 Task: Search one way flight ticket for 4 adults, 1 infant in seat and 1 infant on lap in premium economy from Prescott: Prescott Municipal Airport (ernest A. Love Field) to Jacksonville: Albert J. Ellis Airport on 5-3-2023. Choice of flights is JetBlue. Number of bags: 1 checked bag. Price is upto 93000. Outbound departure time preference is 21:30.
Action: Mouse moved to (313, 269)
Screenshot: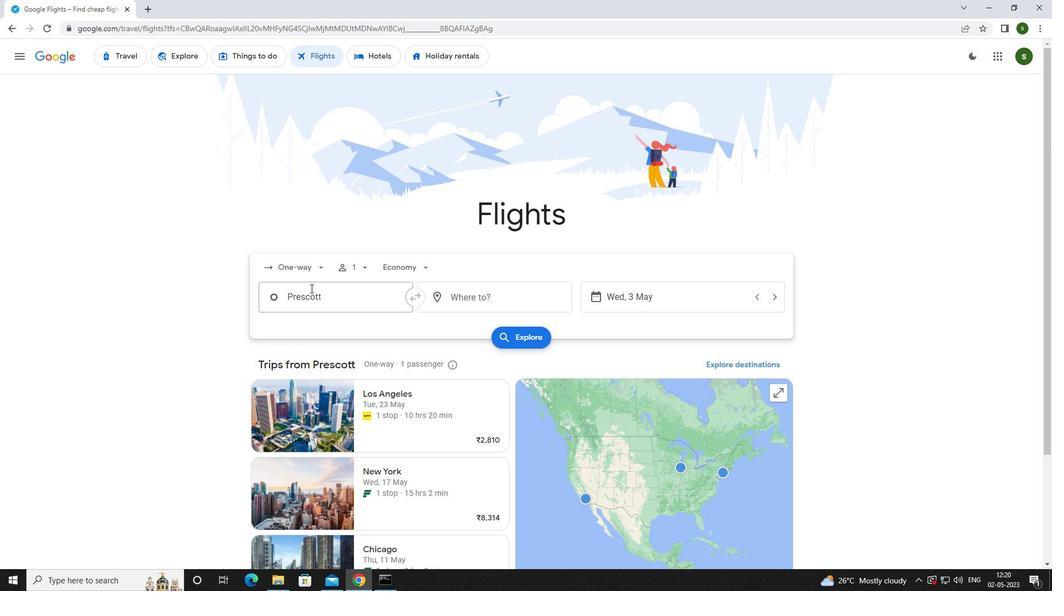 
Action: Mouse pressed left at (313, 269)
Screenshot: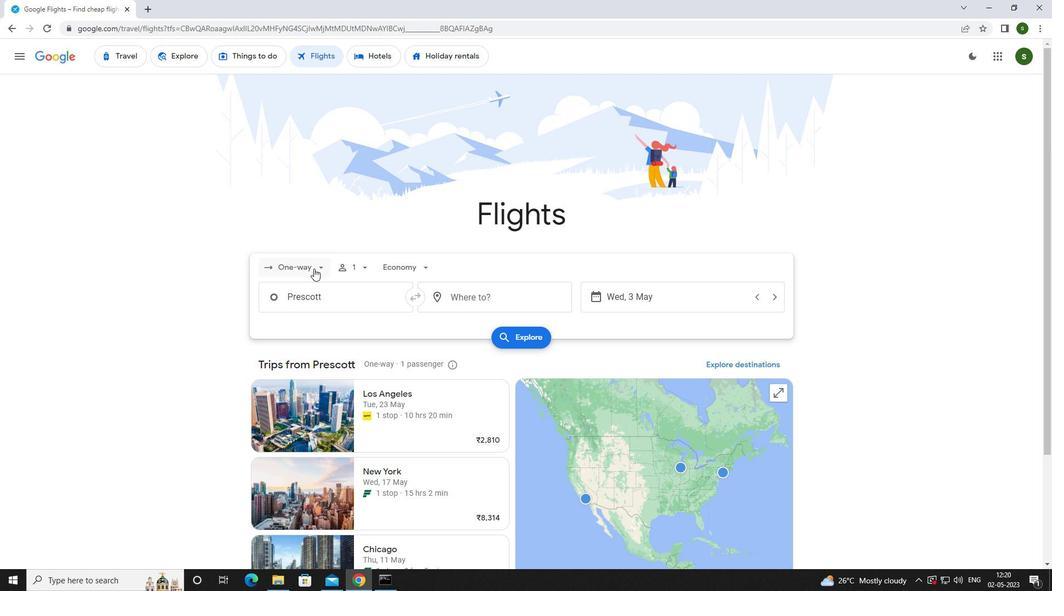 
Action: Mouse moved to (315, 312)
Screenshot: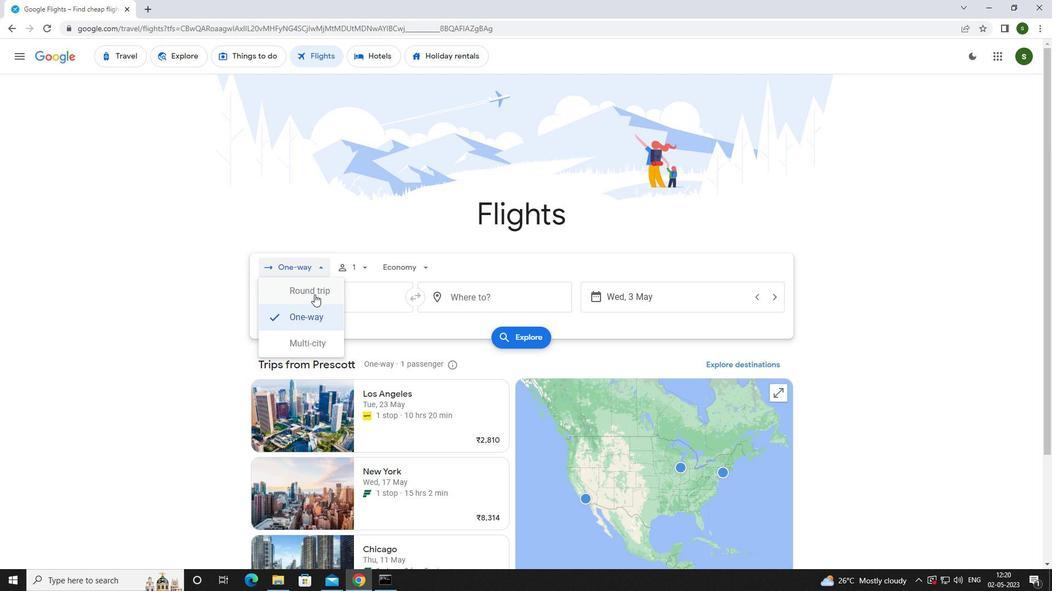 
Action: Mouse pressed left at (315, 312)
Screenshot: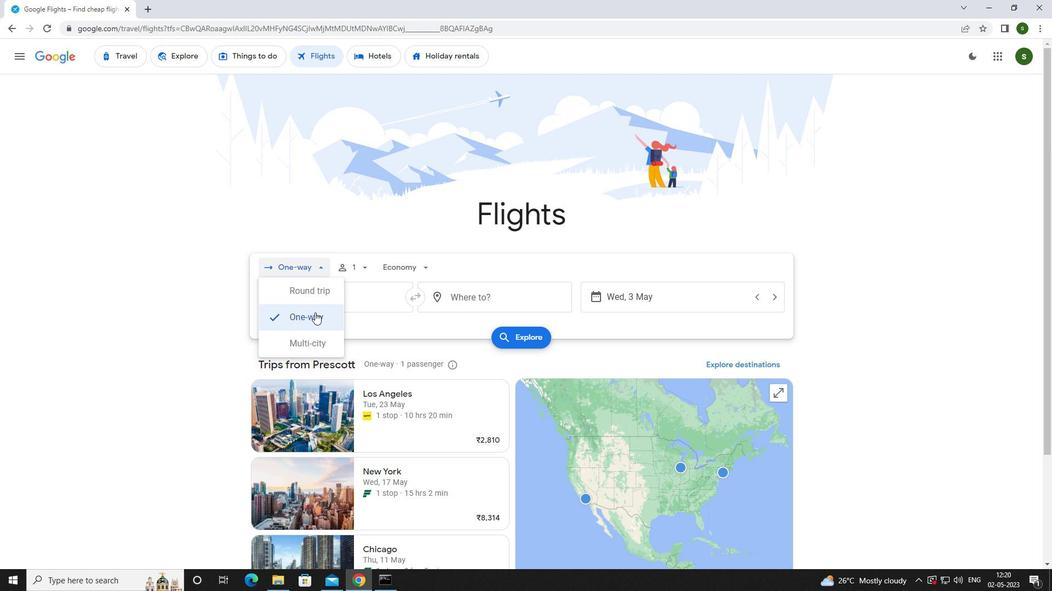 
Action: Mouse moved to (355, 266)
Screenshot: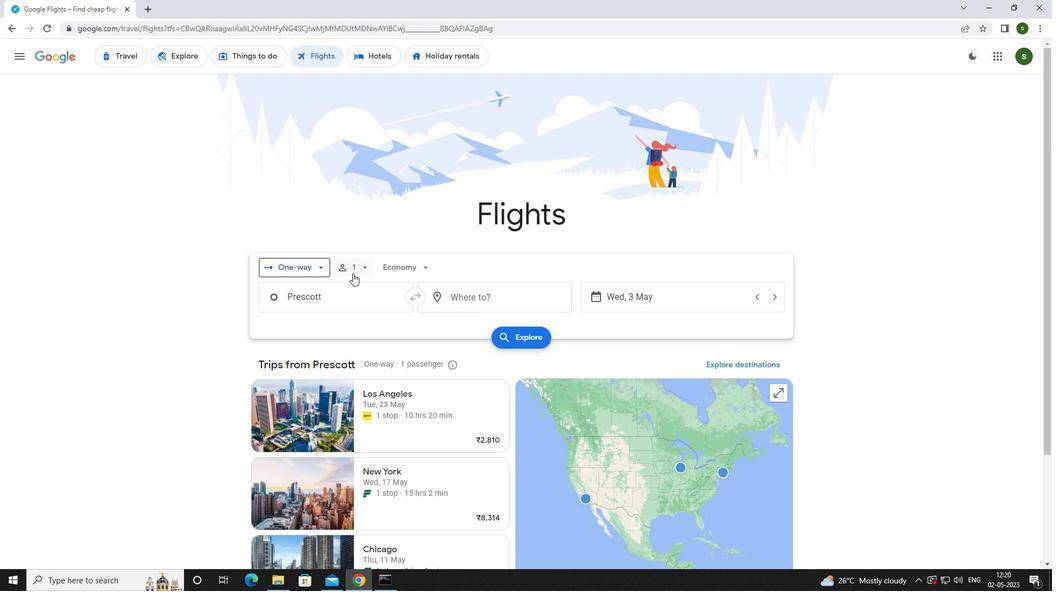
Action: Mouse pressed left at (355, 266)
Screenshot: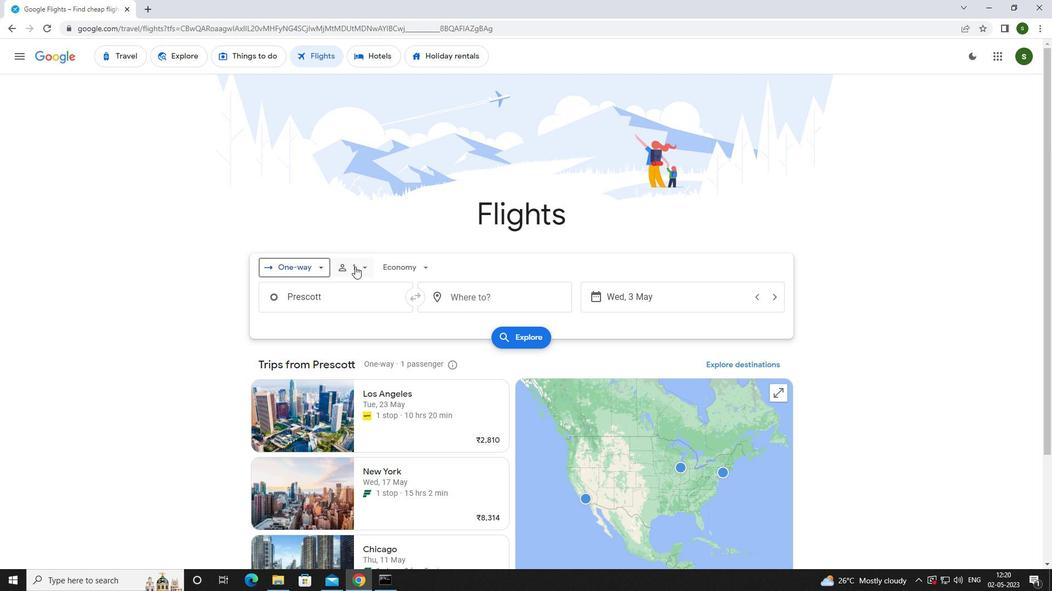 
Action: Mouse moved to (447, 292)
Screenshot: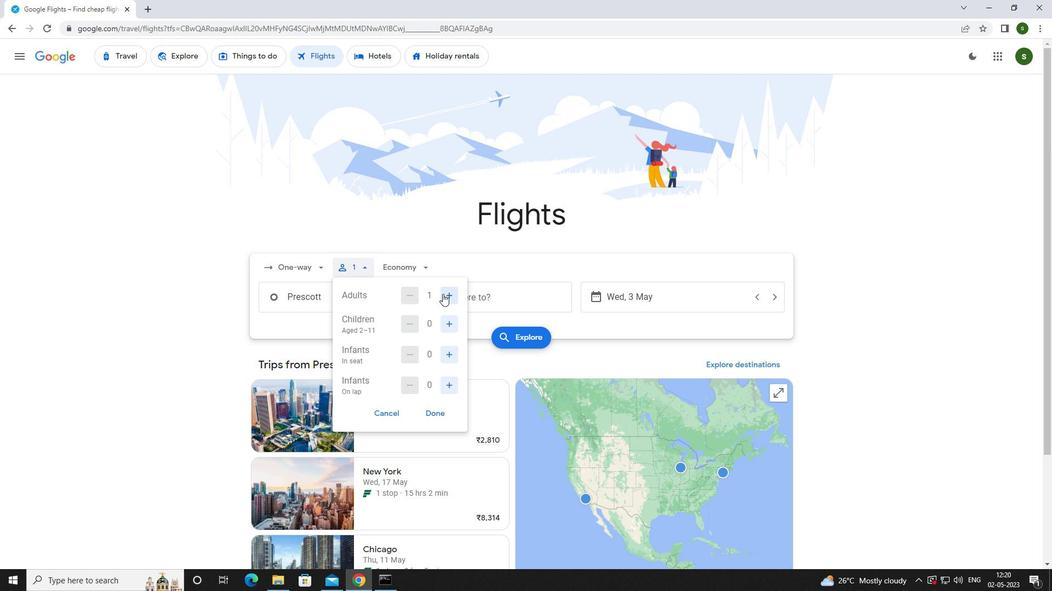
Action: Mouse pressed left at (447, 292)
Screenshot: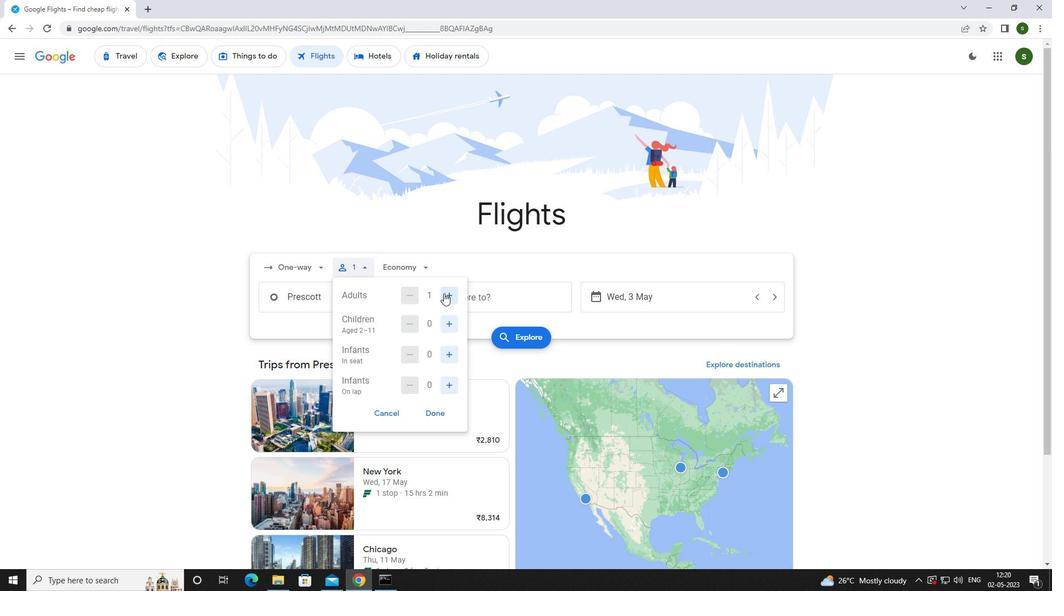 
Action: Mouse pressed left at (447, 292)
Screenshot: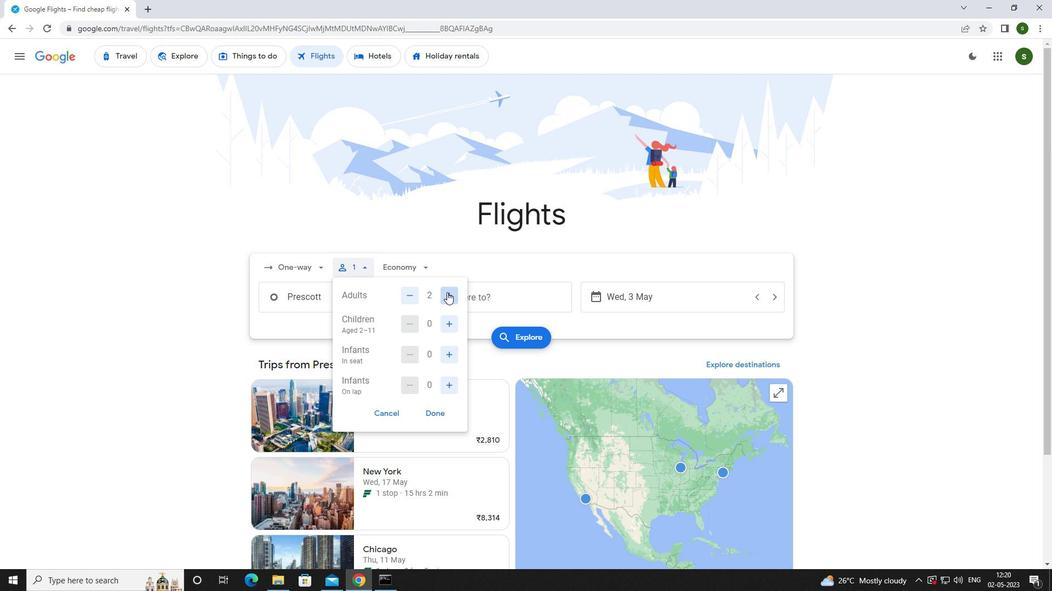 
Action: Mouse pressed left at (447, 292)
Screenshot: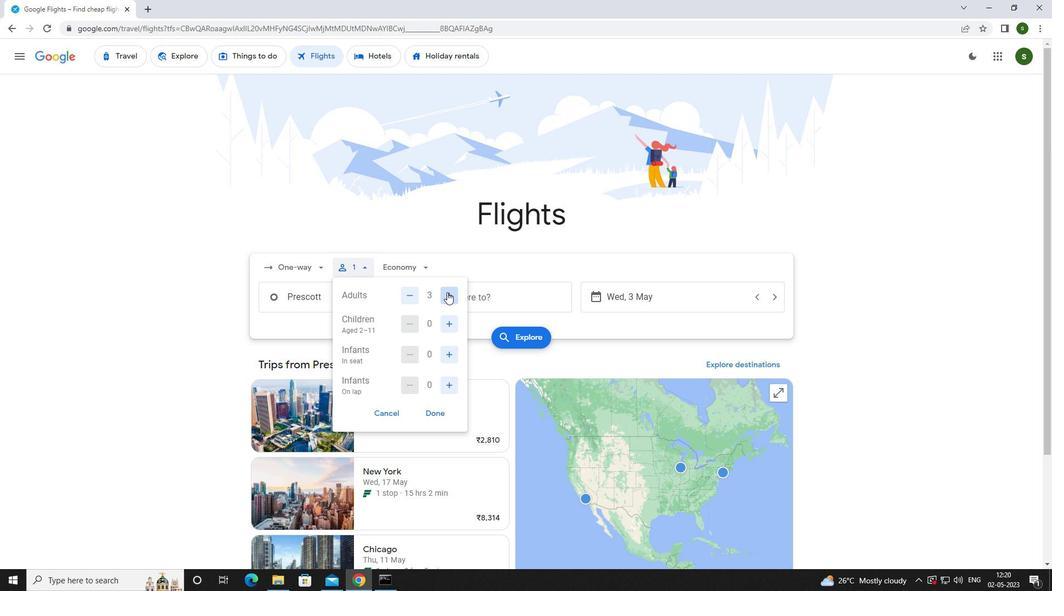 
Action: Mouse moved to (449, 359)
Screenshot: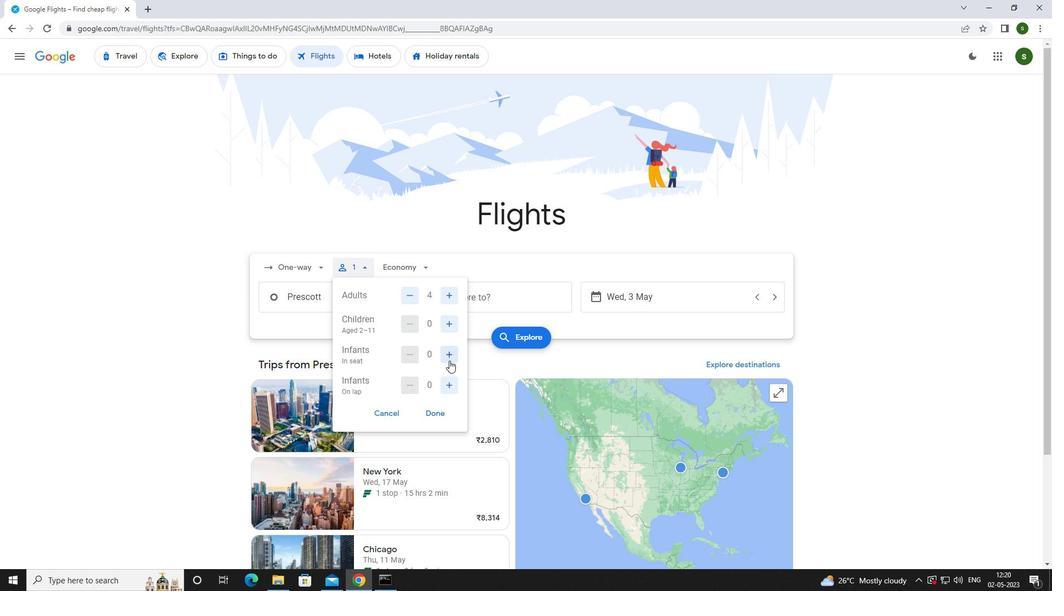 
Action: Mouse pressed left at (449, 359)
Screenshot: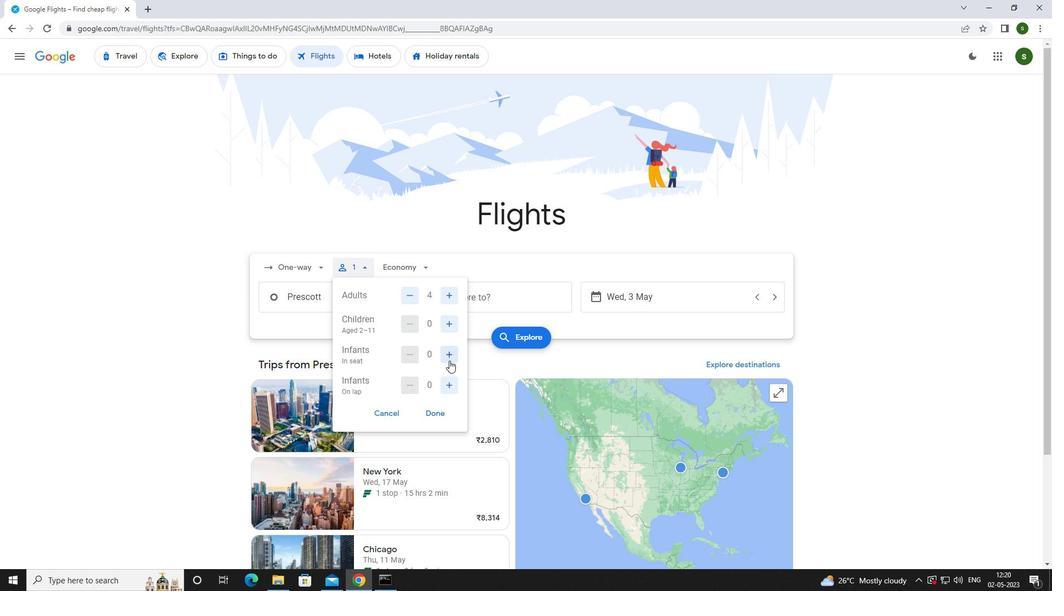 
Action: Mouse moved to (448, 380)
Screenshot: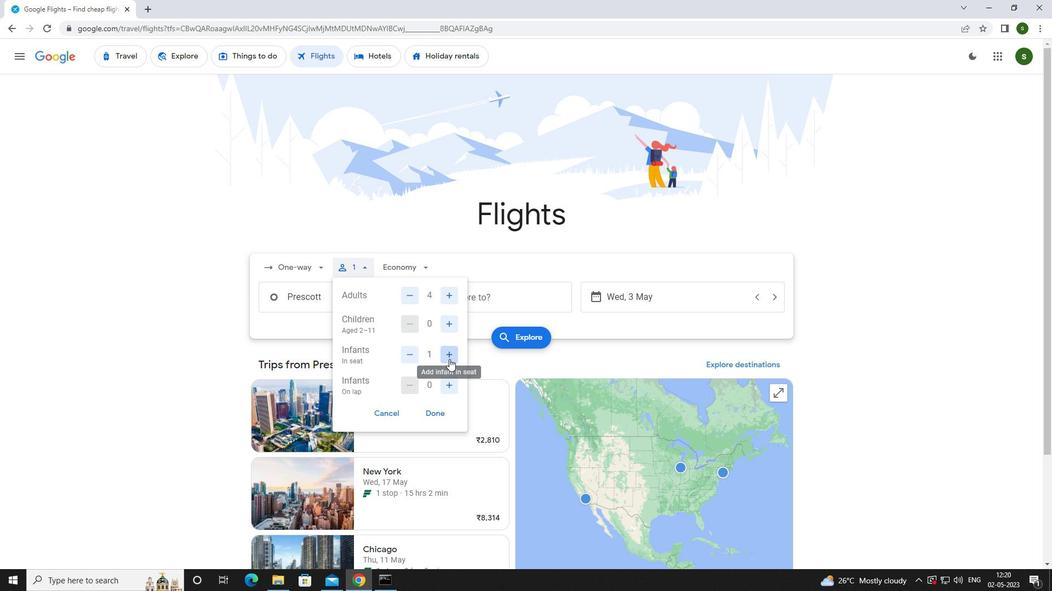 
Action: Mouse pressed left at (448, 380)
Screenshot: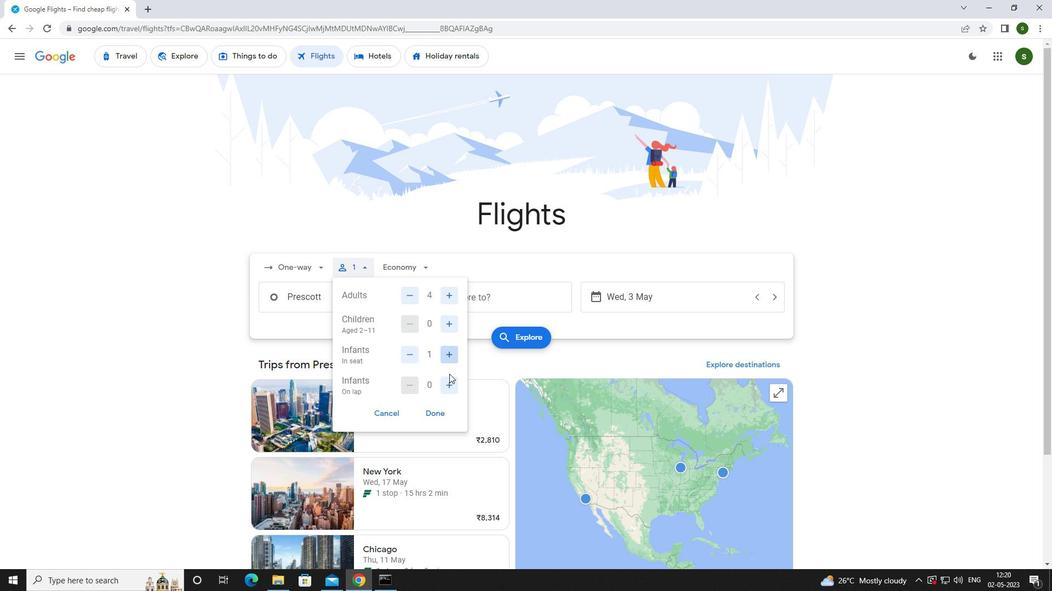 
Action: Mouse moved to (427, 265)
Screenshot: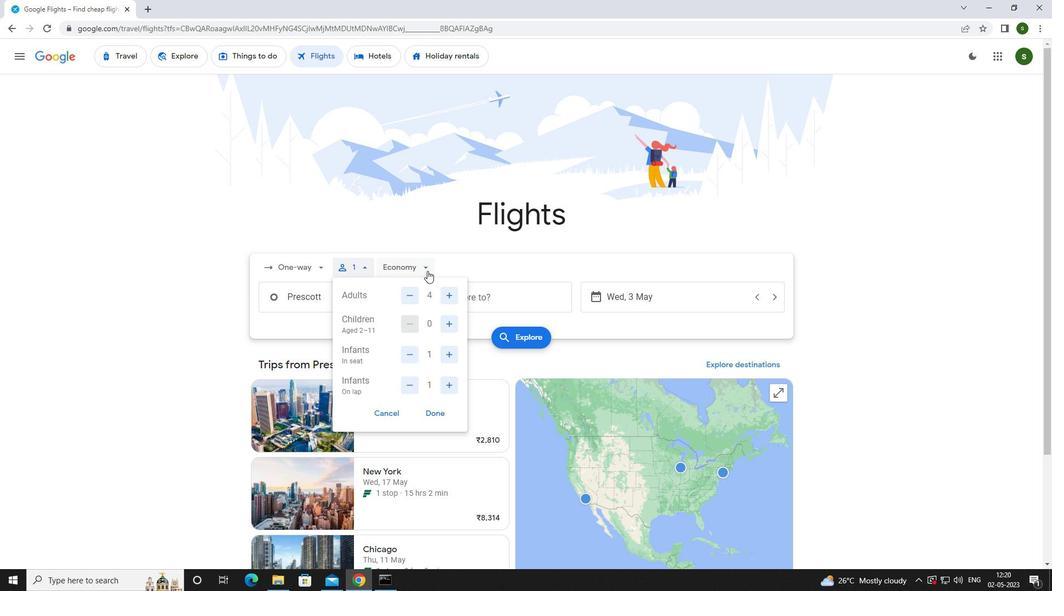 
Action: Mouse pressed left at (427, 265)
Screenshot: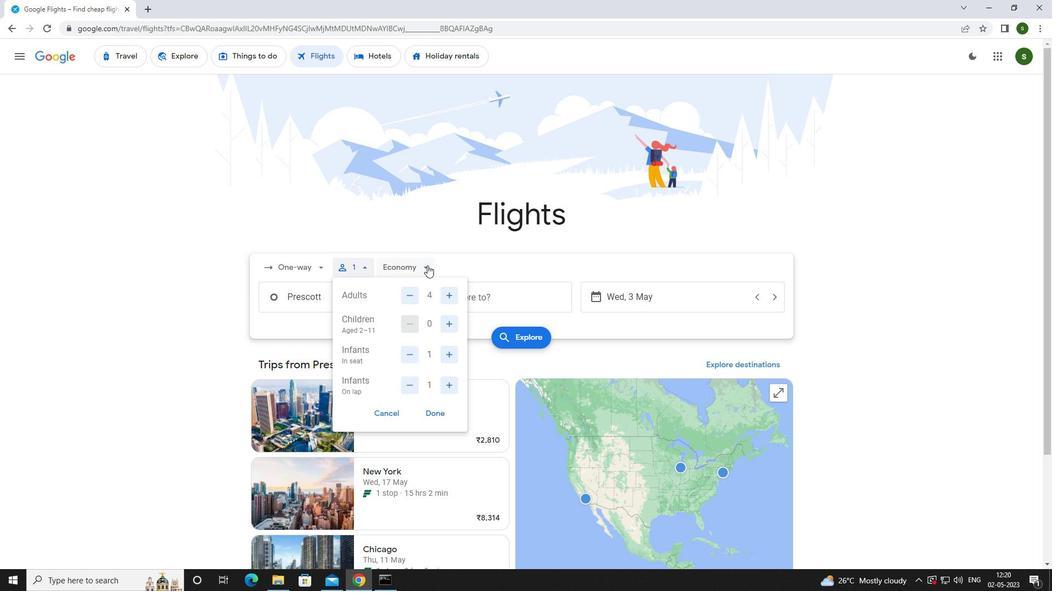 
Action: Mouse moved to (440, 321)
Screenshot: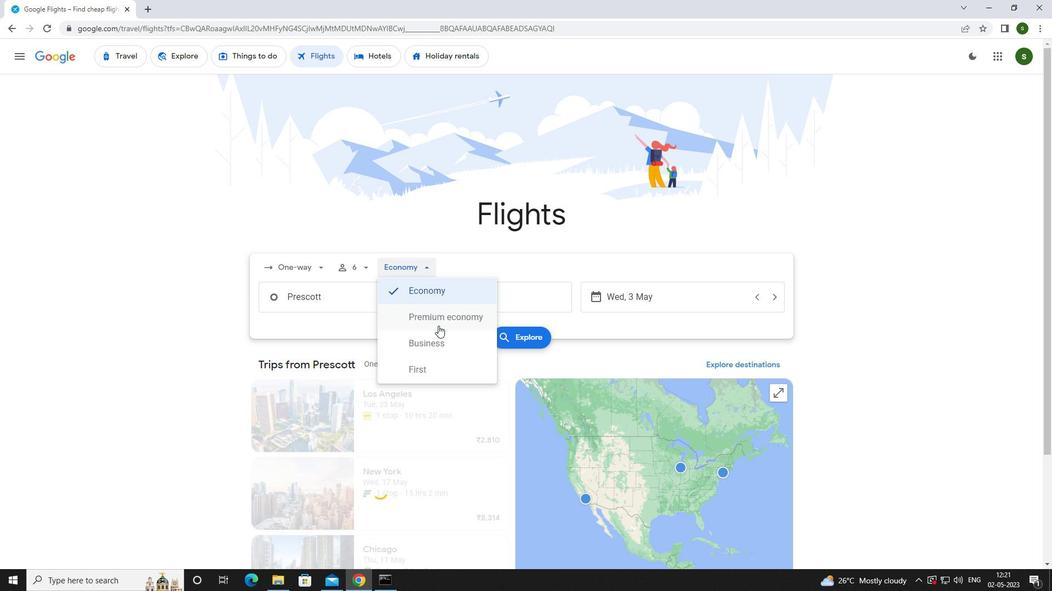 
Action: Mouse pressed left at (440, 321)
Screenshot: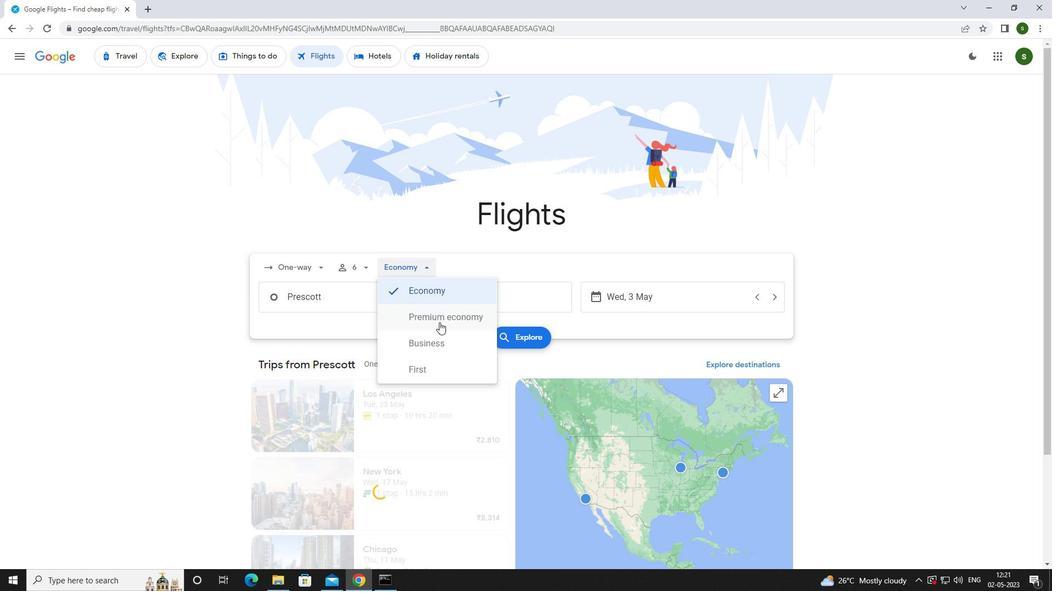 
Action: Mouse moved to (367, 300)
Screenshot: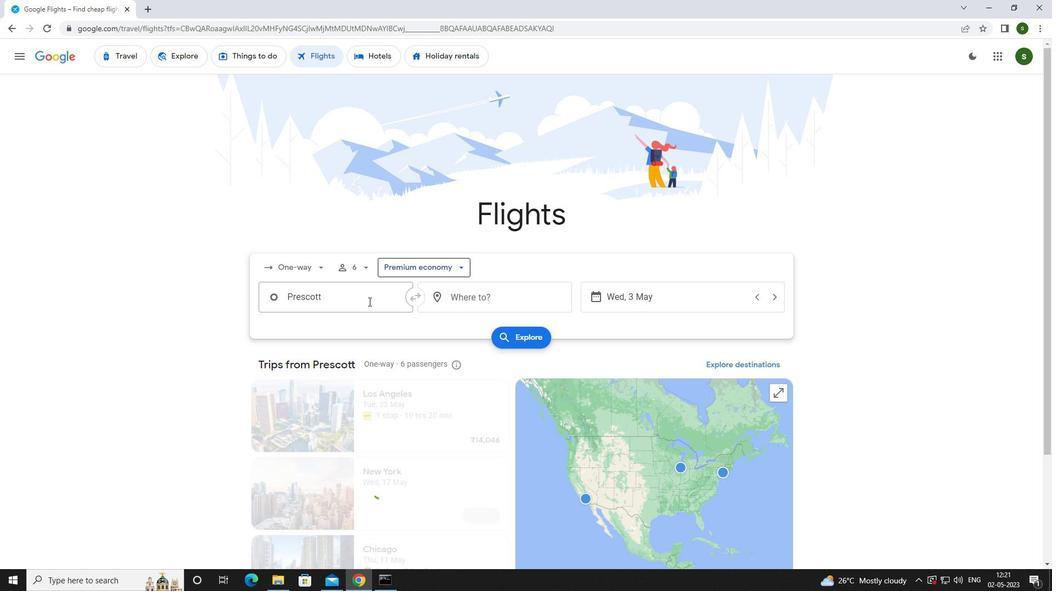 
Action: Mouse pressed left at (367, 300)
Screenshot: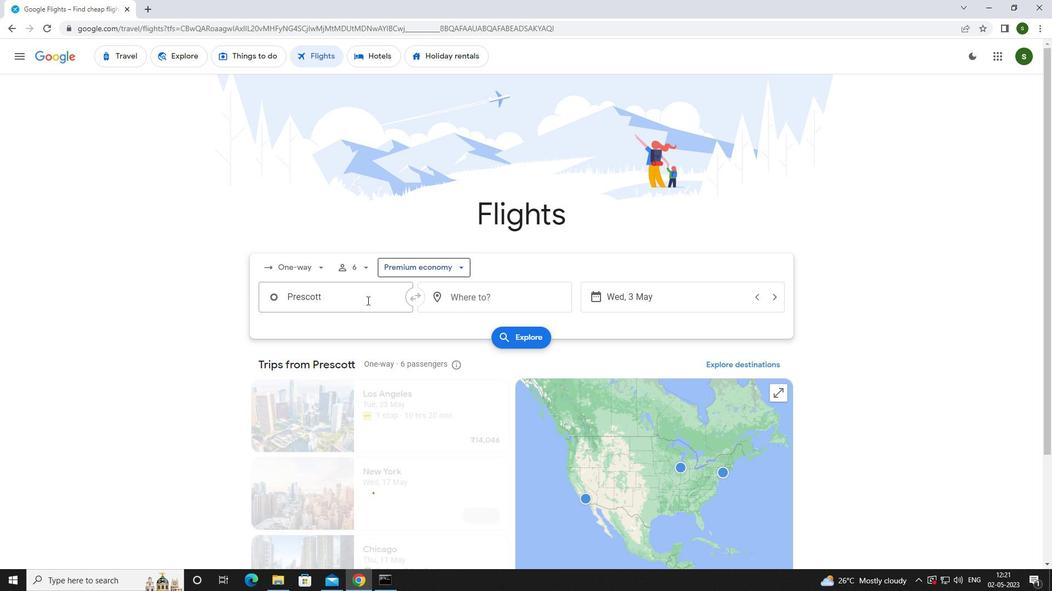 
Action: Key pressed <Key.caps_lock>p<Key.caps_lock>rescott<Key.enter>
Screenshot: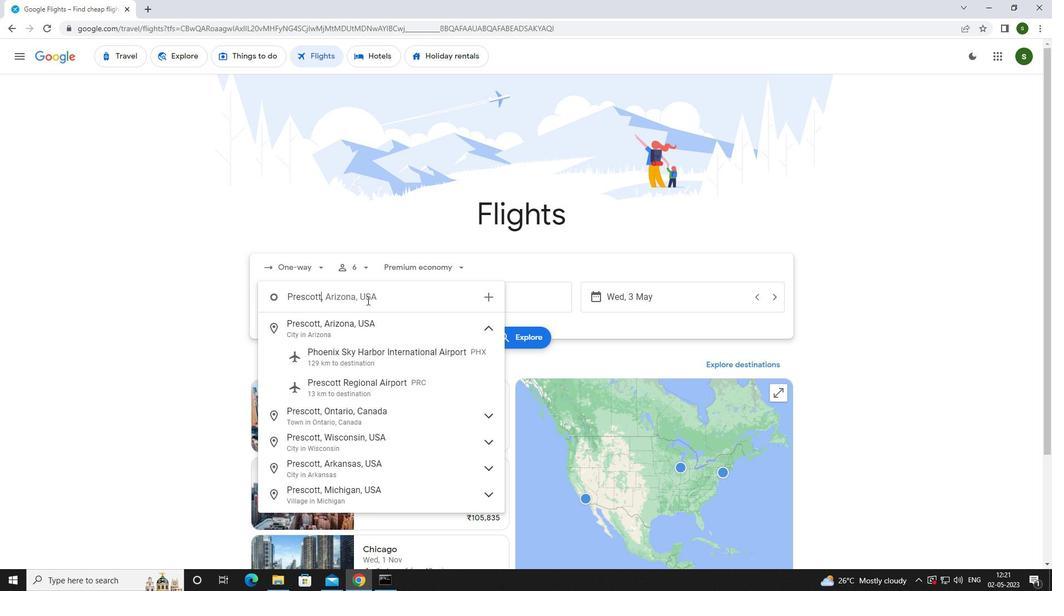 
Action: Mouse moved to (477, 301)
Screenshot: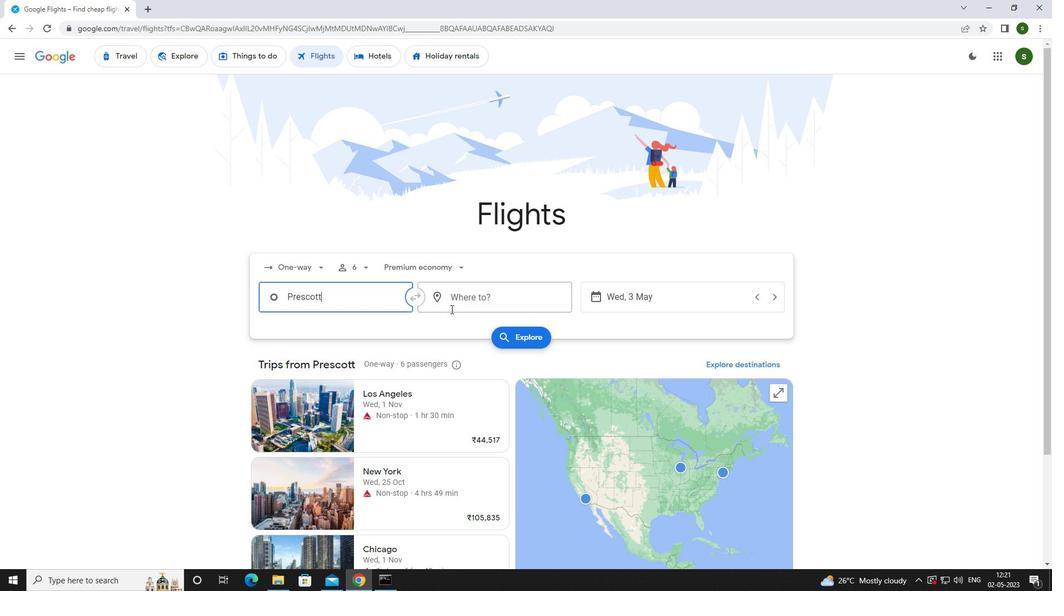 
Action: Mouse pressed left at (477, 301)
Screenshot: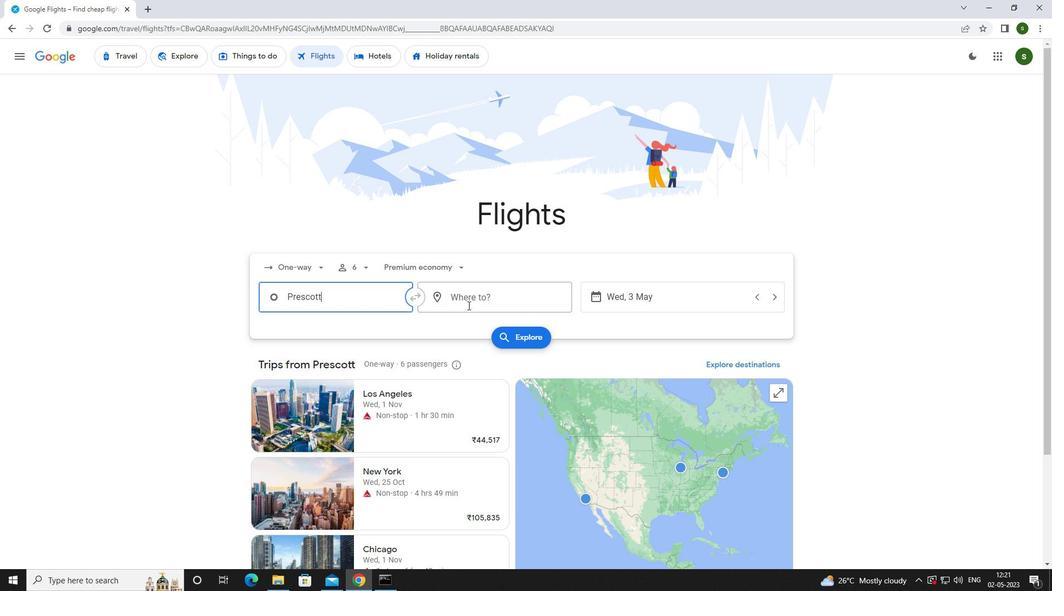 
Action: Mouse moved to (472, 302)
Screenshot: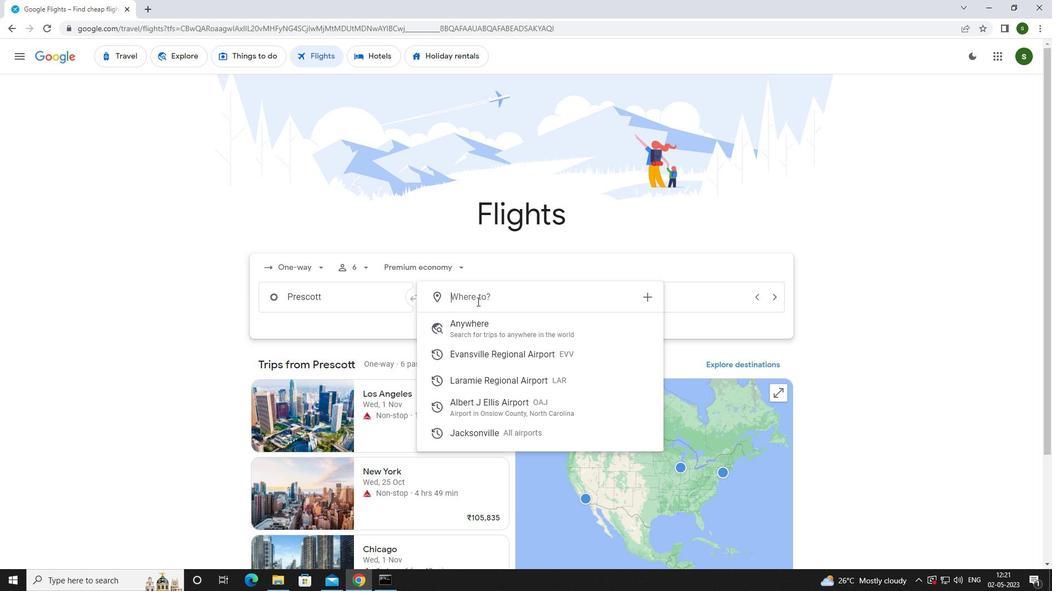 
Action: Key pressed <Key.caps_lock>a<Key.caps_lock>lbert<Key.space>
Screenshot: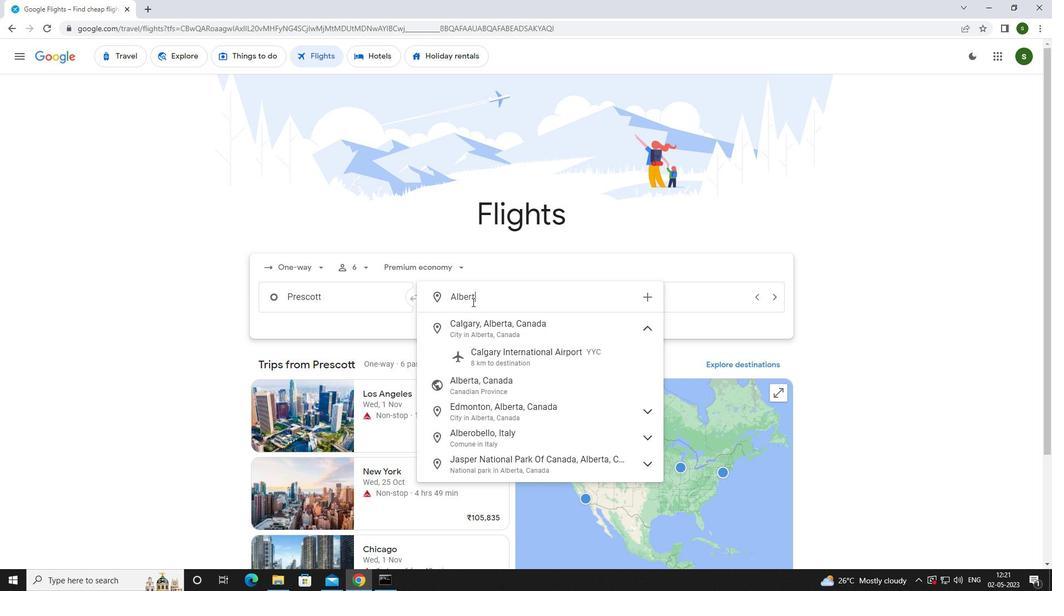 
Action: Mouse moved to (493, 319)
Screenshot: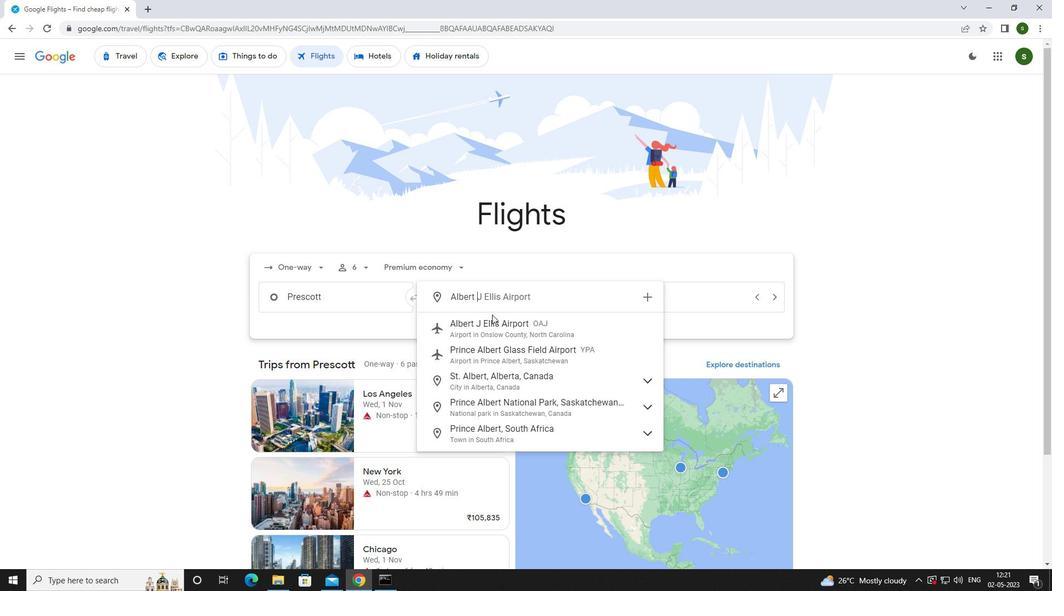 
Action: Mouse pressed left at (493, 319)
Screenshot: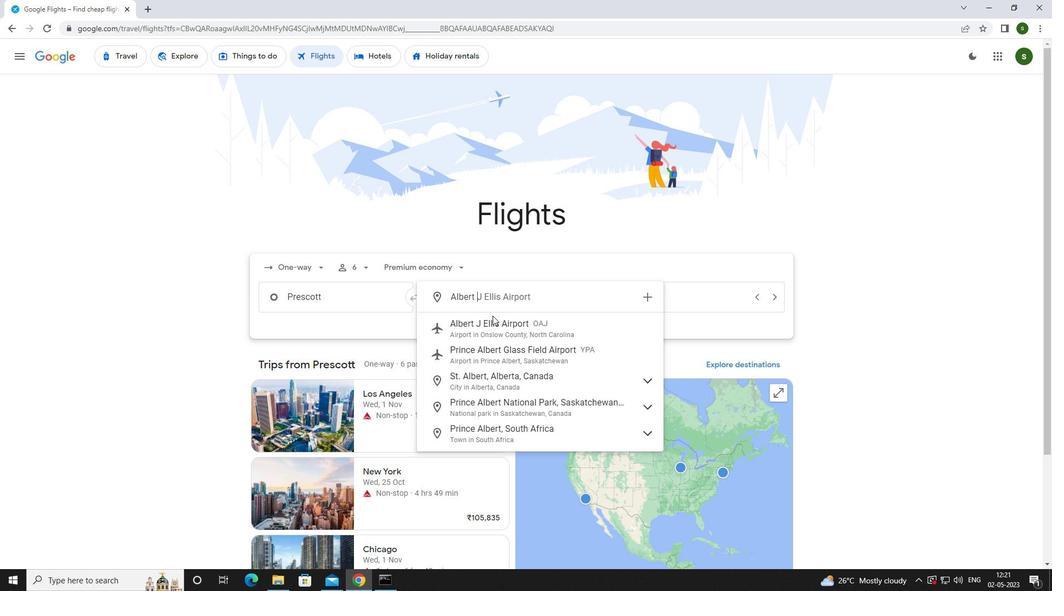 
Action: Mouse moved to (661, 293)
Screenshot: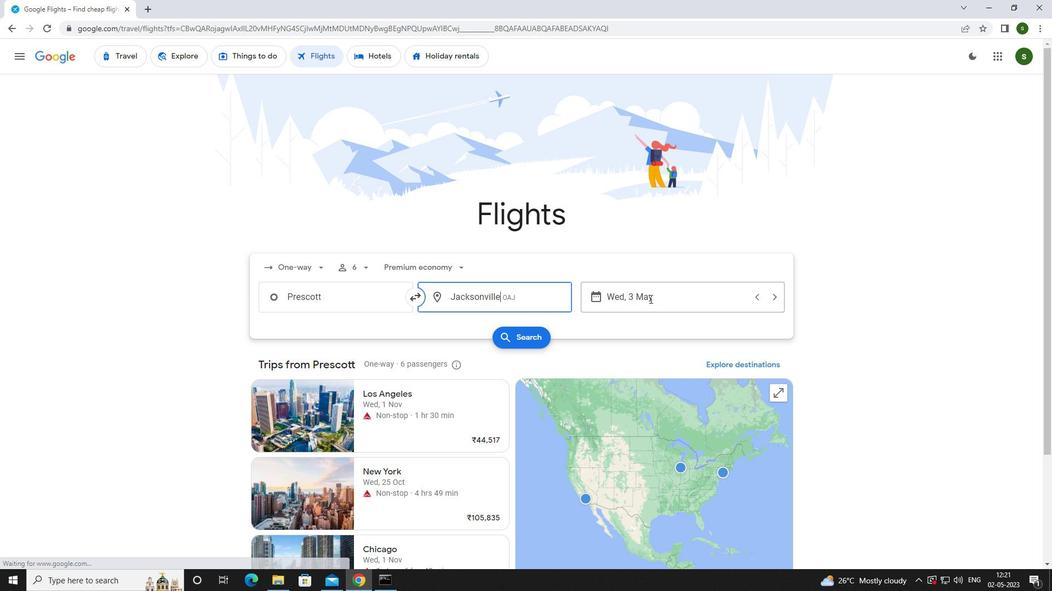 
Action: Mouse pressed left at (661, 293)
Screenshot: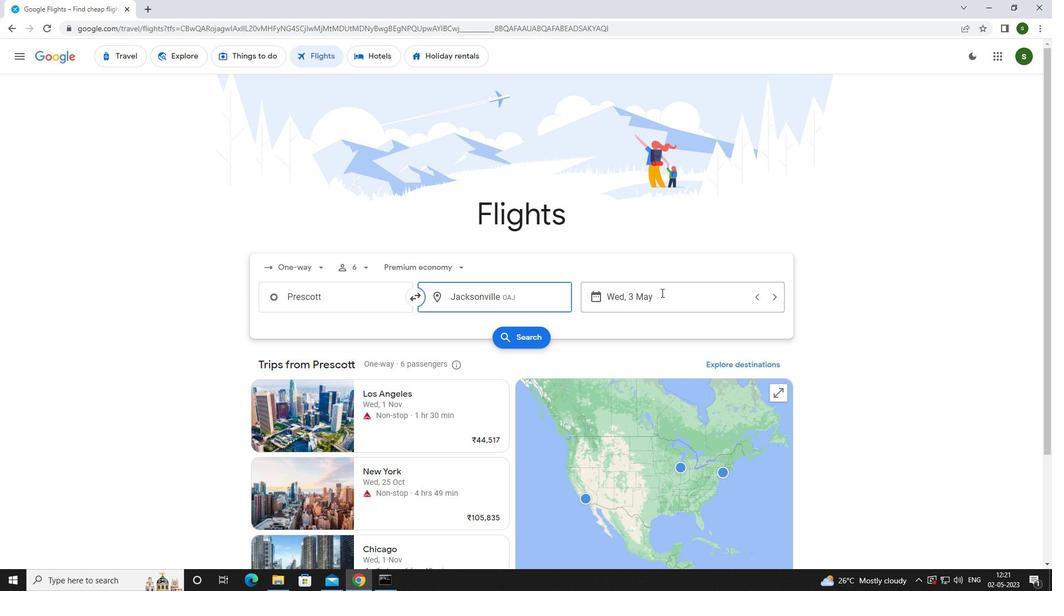 
Action: Mouse moved to (476, 362)
Screenshot: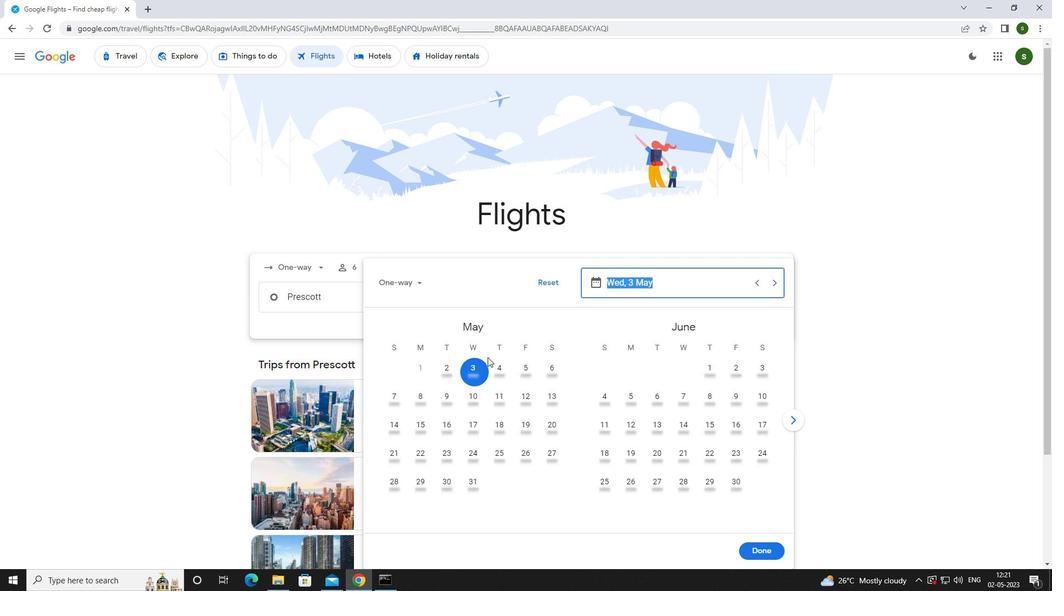 
Action: Mouse pressed left at (476, 362)
Screenshot: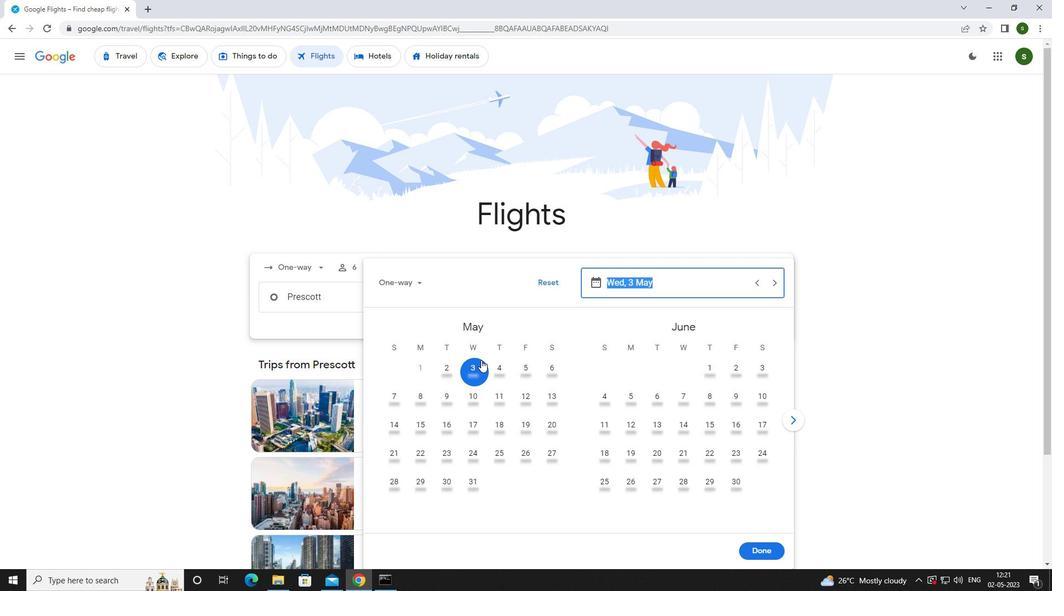 
Action: Mouse moved to (760, 555)
Screenshot: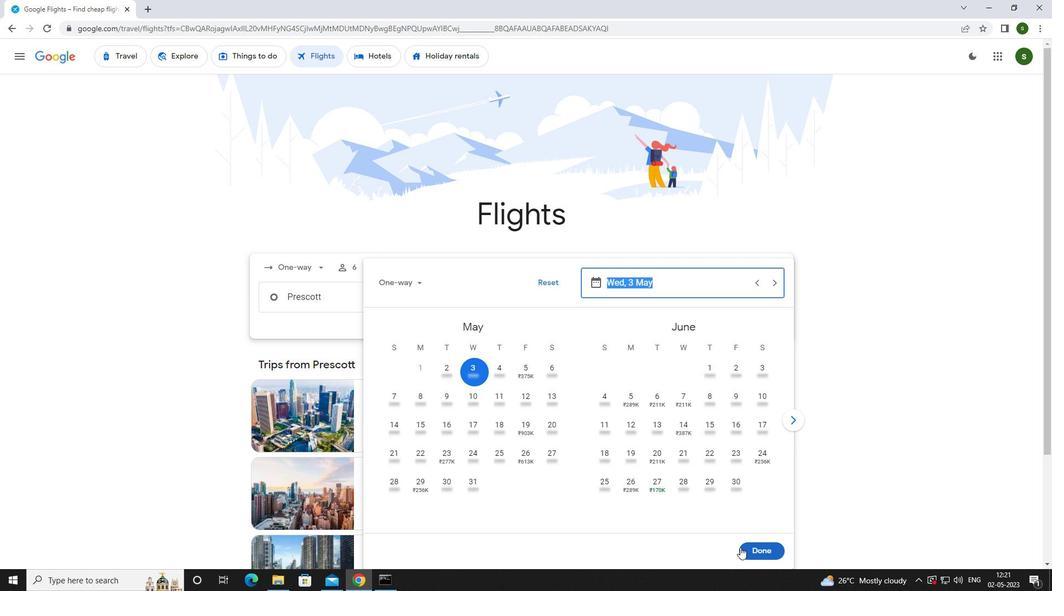 
Action: Mouse pressed left at (760, 555)
Screenshot: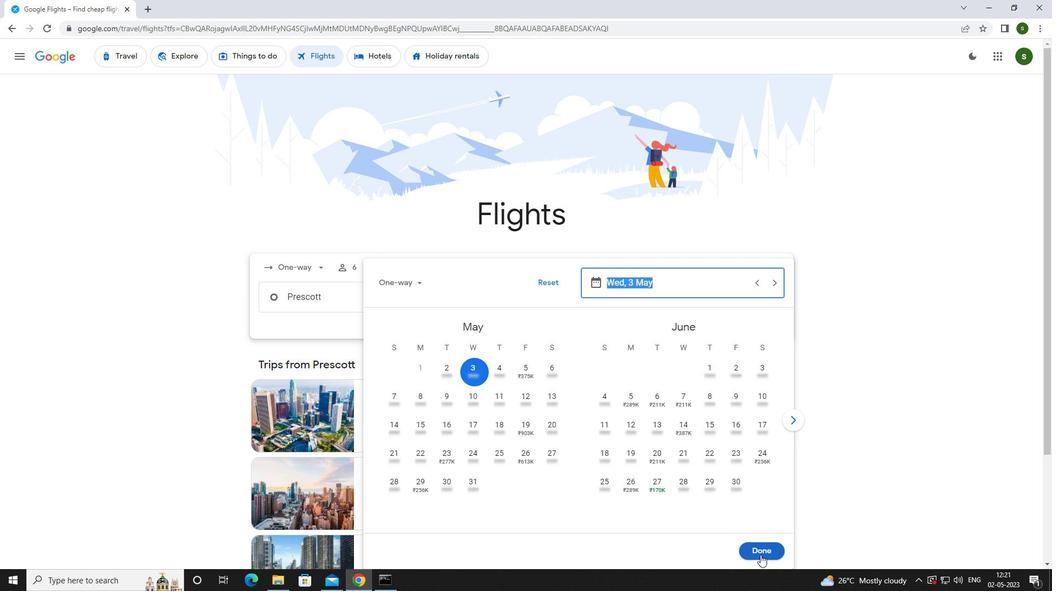
Action: Mouse moved to (520, 333)
Screenshot: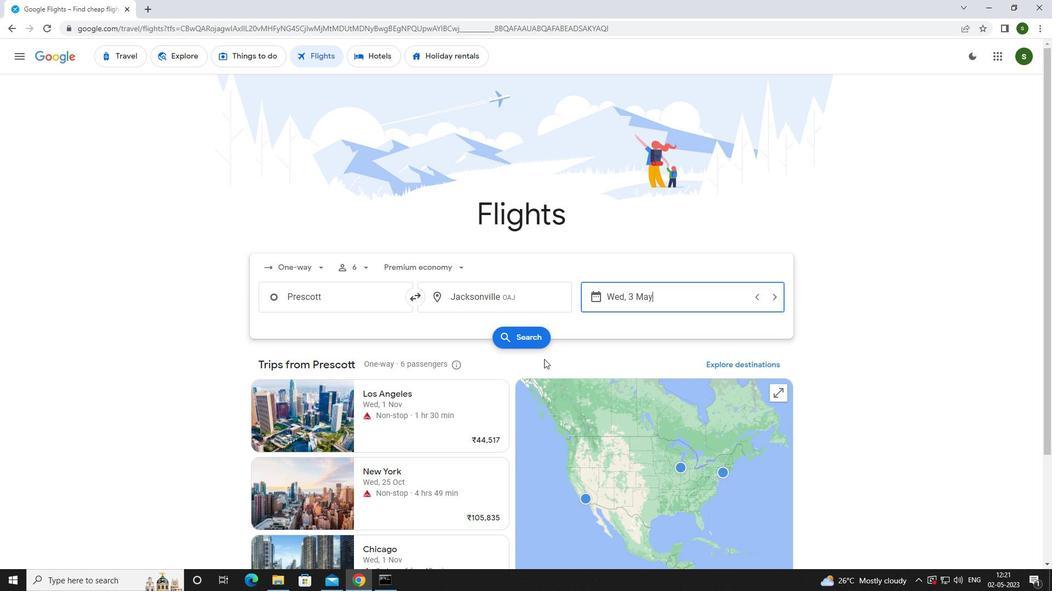 
Action: Mouse pressed left at (520, 333)
Screenshot: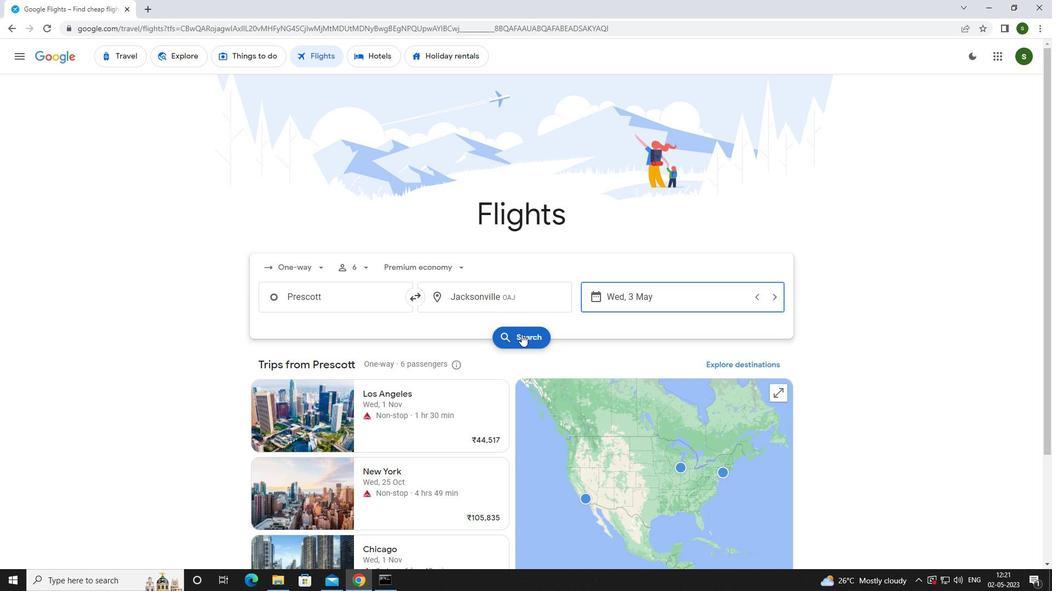 
Action: Mouse moved to (262, 153)
Screenshot: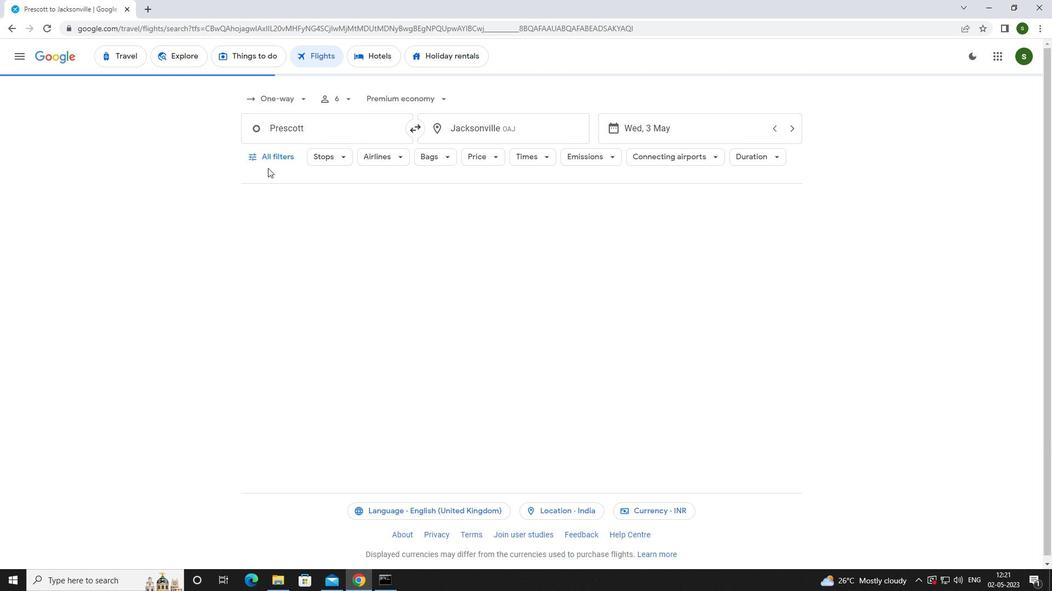 
Action: Mouse pressed left at (262, 153)
Screenshot: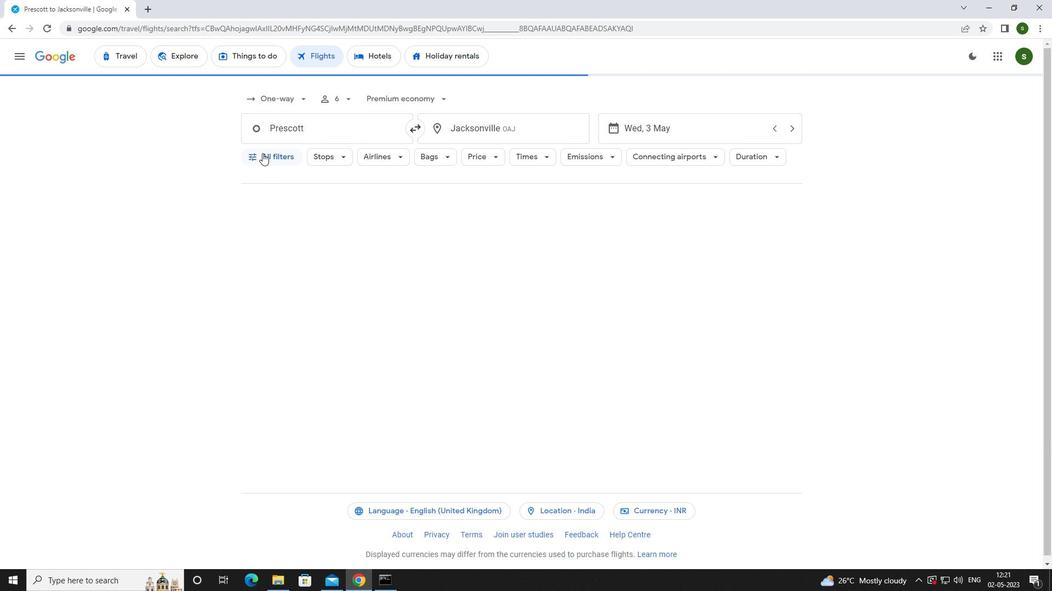 
Action: Mouse moved to (411, 389)
Screenshot: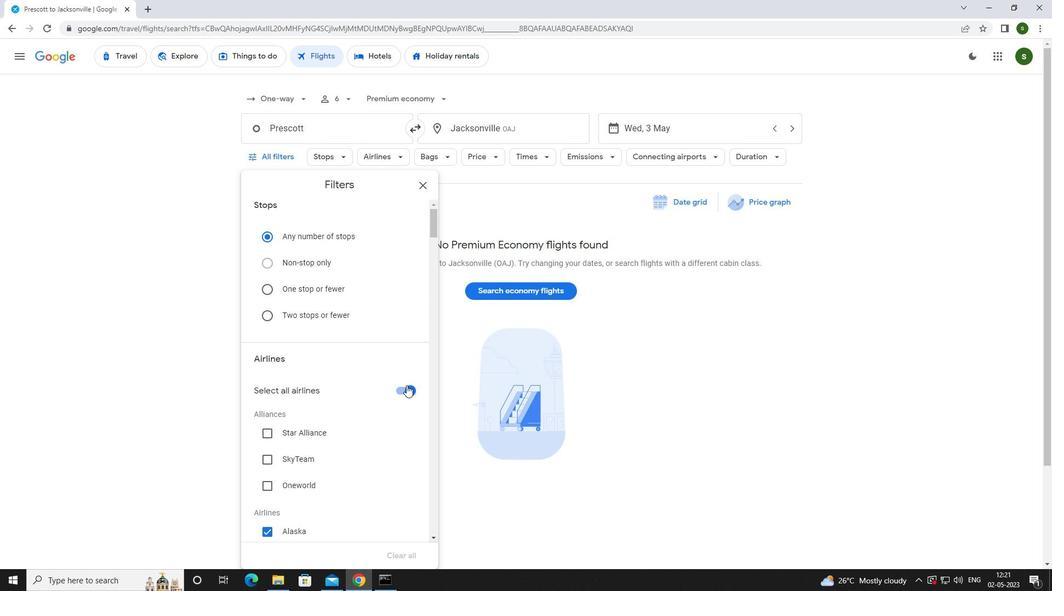 
Action: Mouse pressed left at (411, 389)
Screenshot: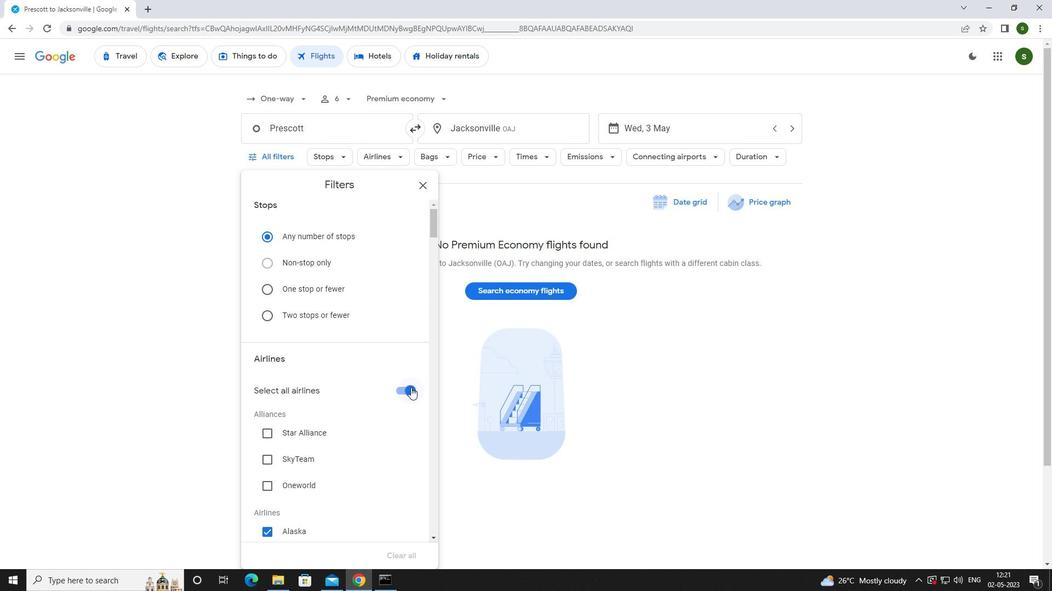 
Action: Mouse moved to (388, 353)
Screenshot: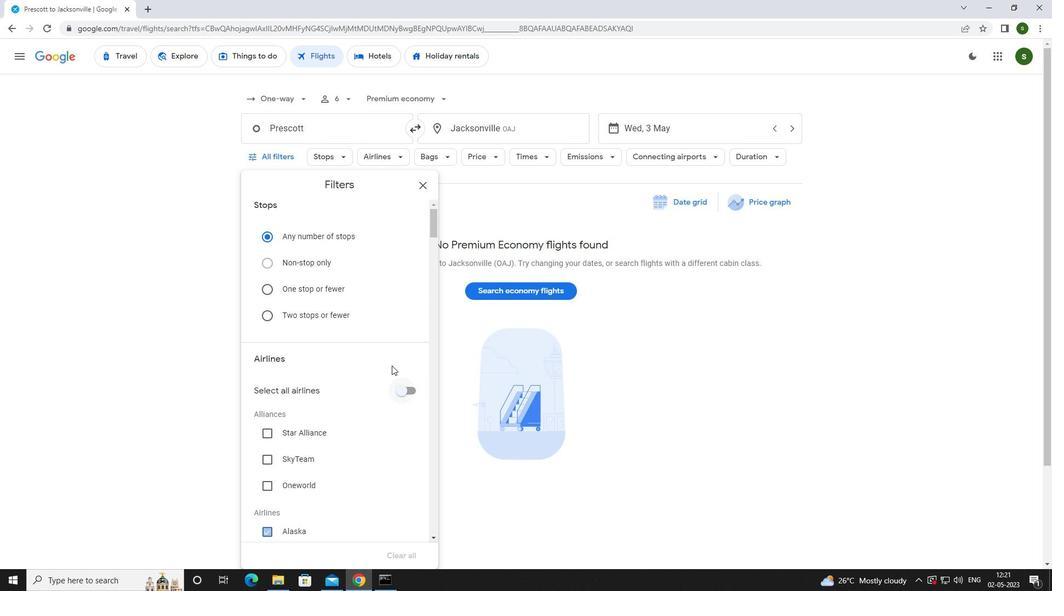 
Action: Mouse scrolled (388, 352) with delta (0, 0)
Screenshot: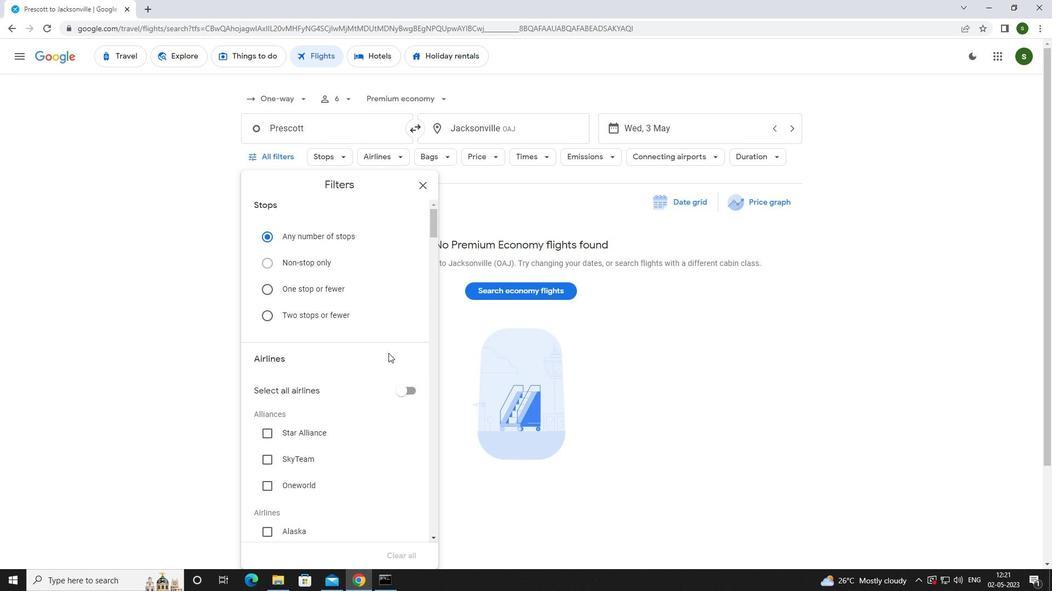 
Action: Mouse scrolled (388, 352) with delta (0, 0)
Screenshot: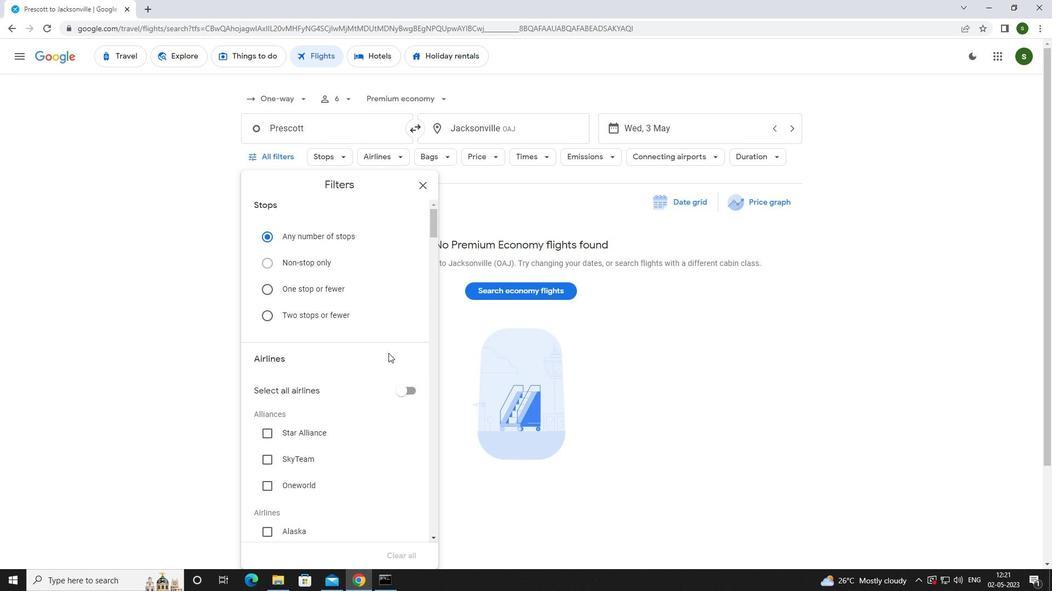 
Action: Mouse scrolled (388, 352) with delta (0, 0)
Screenshot: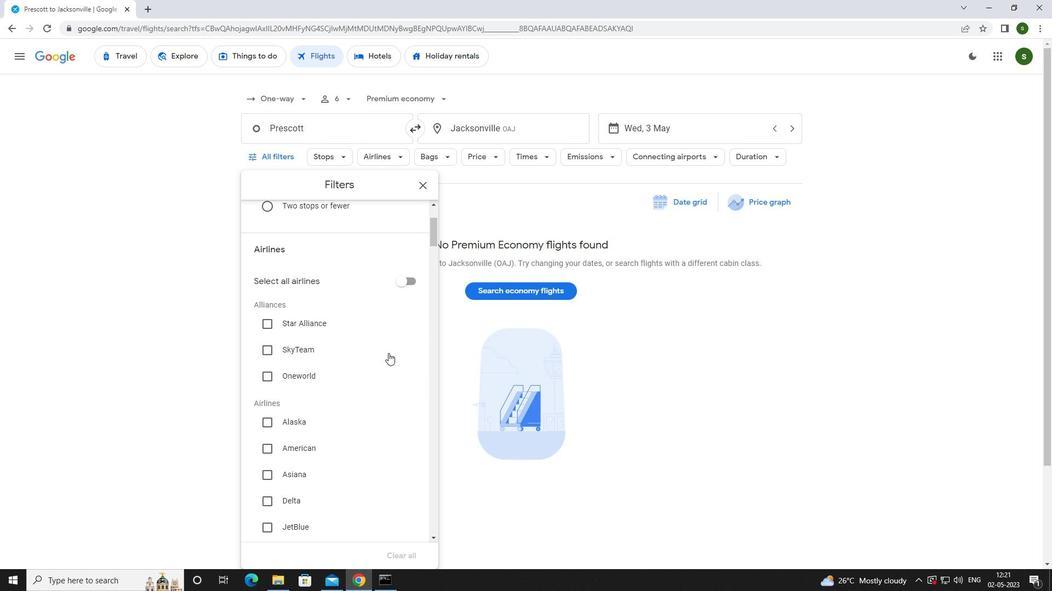
Action: Mouse scrolled (388, 352) with delta (0, 0)
Screenshot: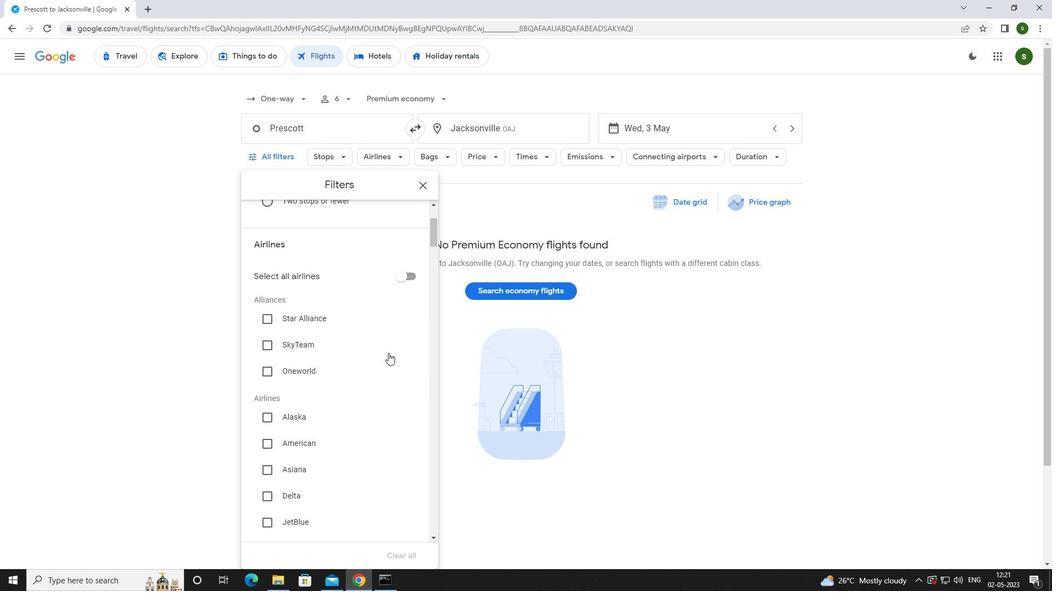 
Action: Mouse scrolled (388, 352) with delta (0, 0)
Screenshot: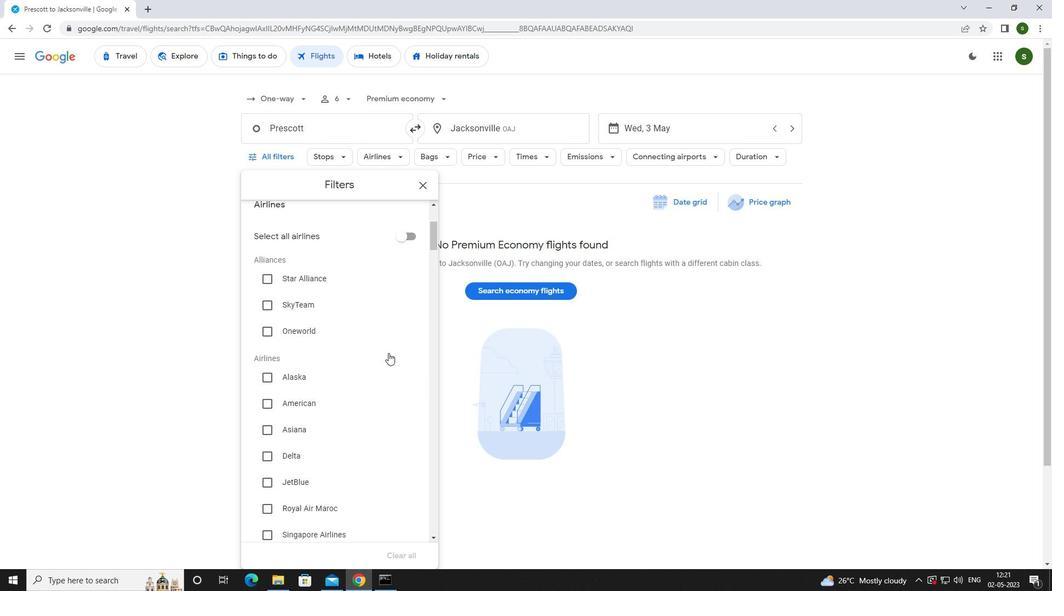 
Action: Mouse moved to (280, 364)
Screenshot: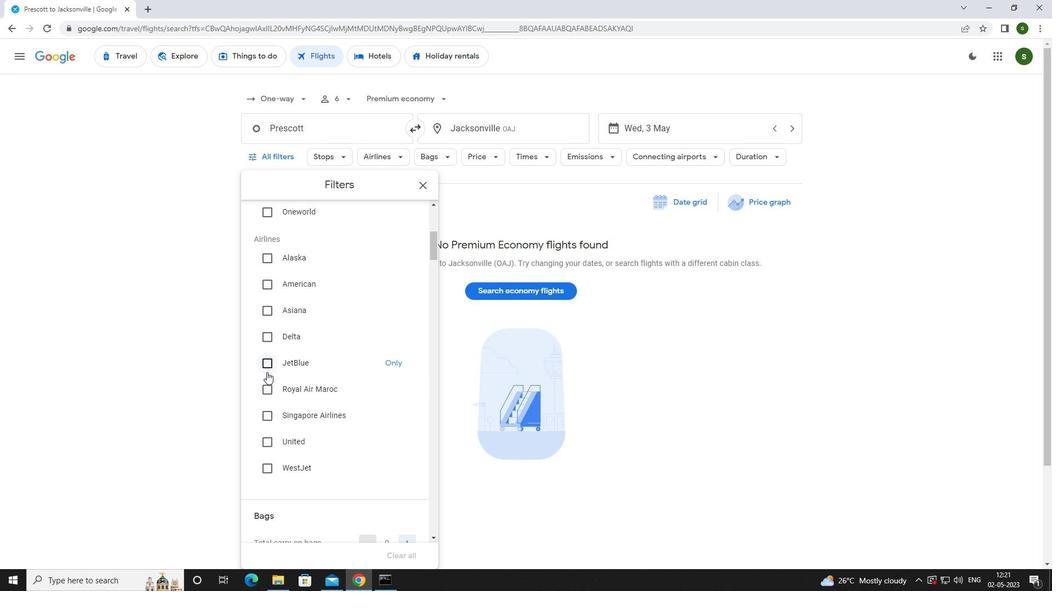 
Action: Mouse pressed left at (280, 364)
Screenshot: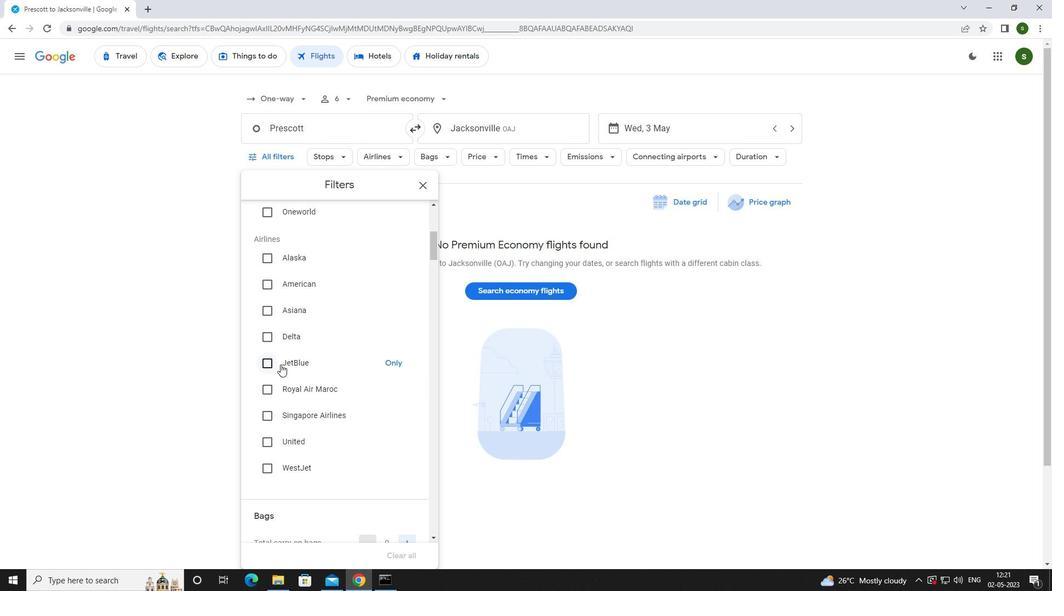 
Action: Mouse moved to (311, 366)
Screenshot: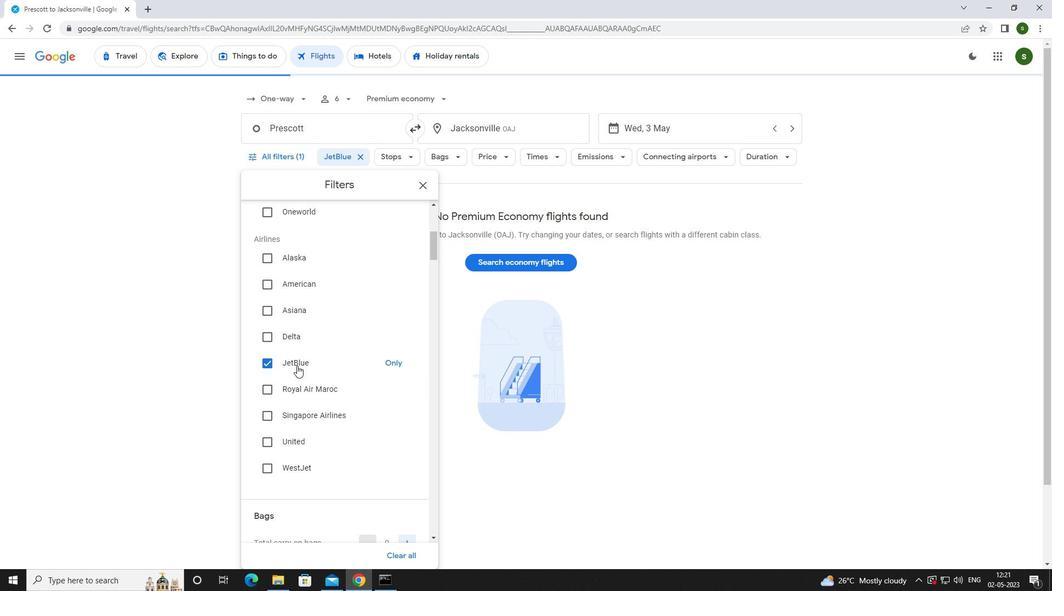 
Action: Mouse scrolled (311, 365) with delta (0, 0)
Screenshot: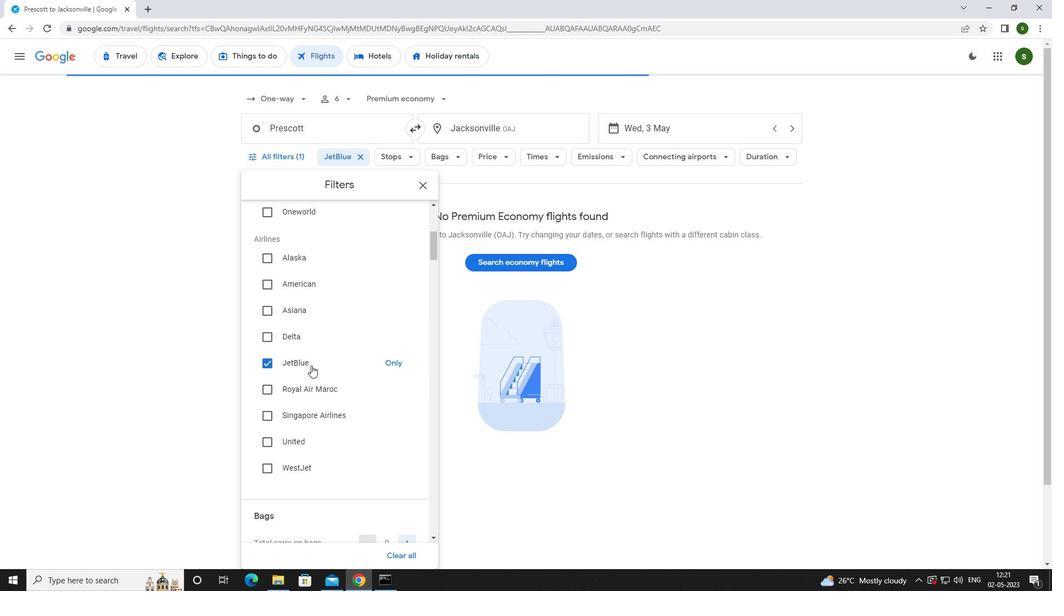 
Action: Mouse scrolled (311, 365) with delta (0, 0)
Screenshot: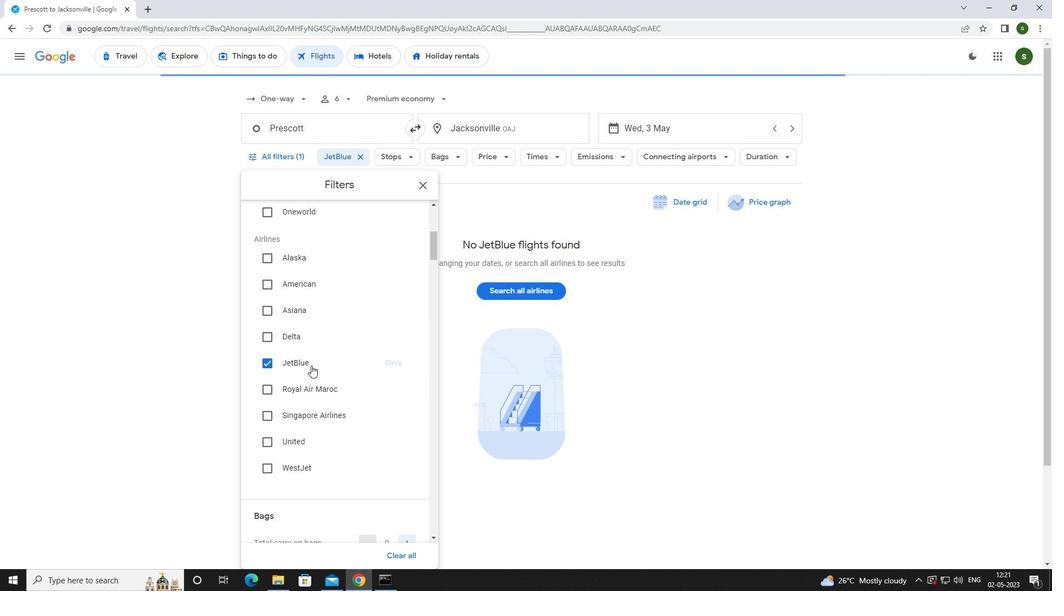 
Action: Mouse scrolled (311, 365) with delta (0, 0)
Screenshot: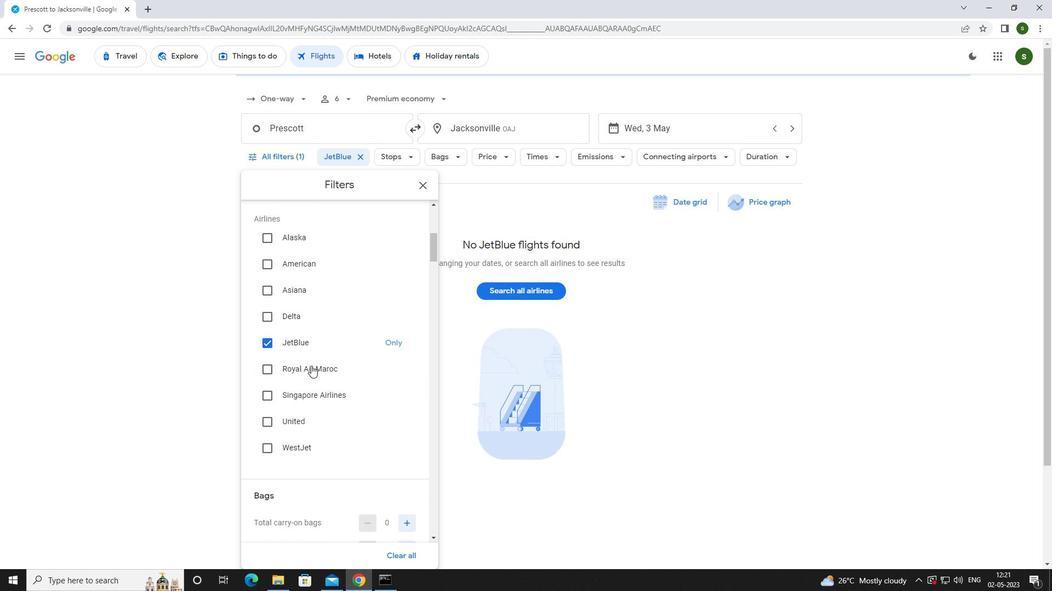 
Action: Mouse scrolled (311, 365) with delta (0, 0)
Screenshot: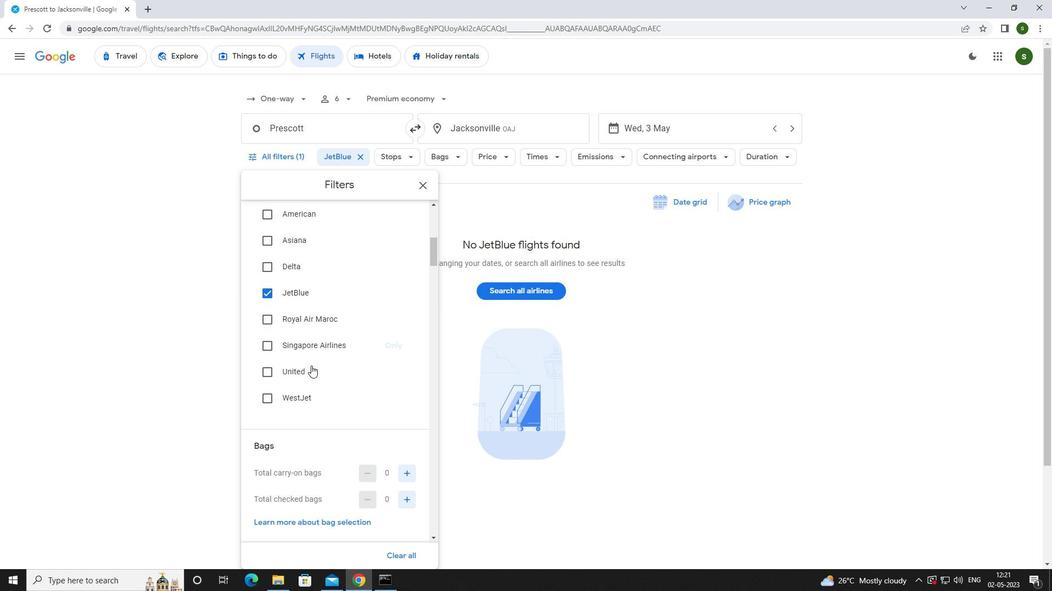 
Action: Mouse moved to (404, 352)
Screenshot: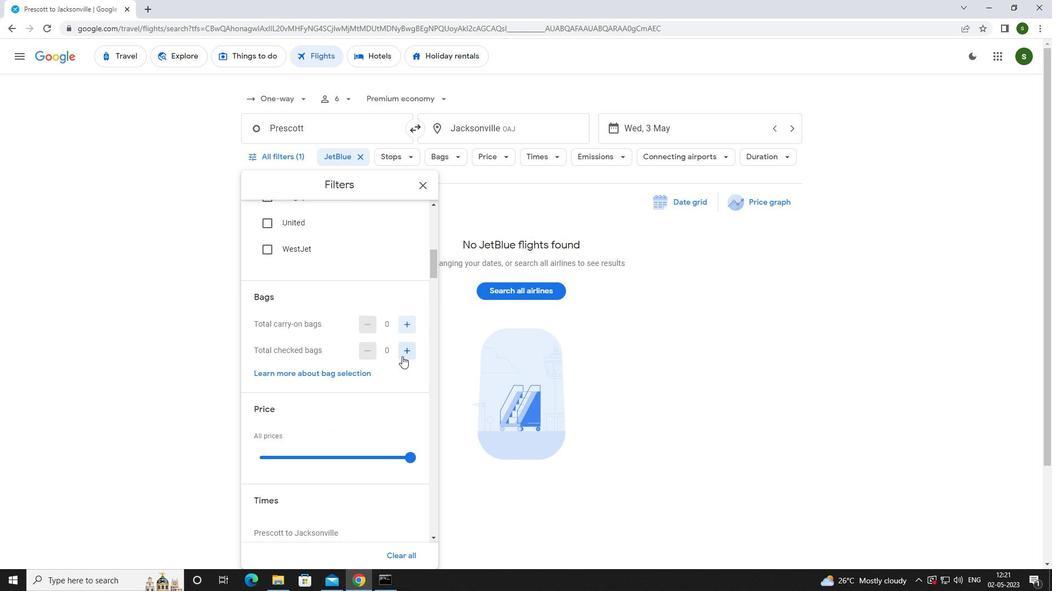 
Action: Mouse pressed left at (404, 352)
Screenshot: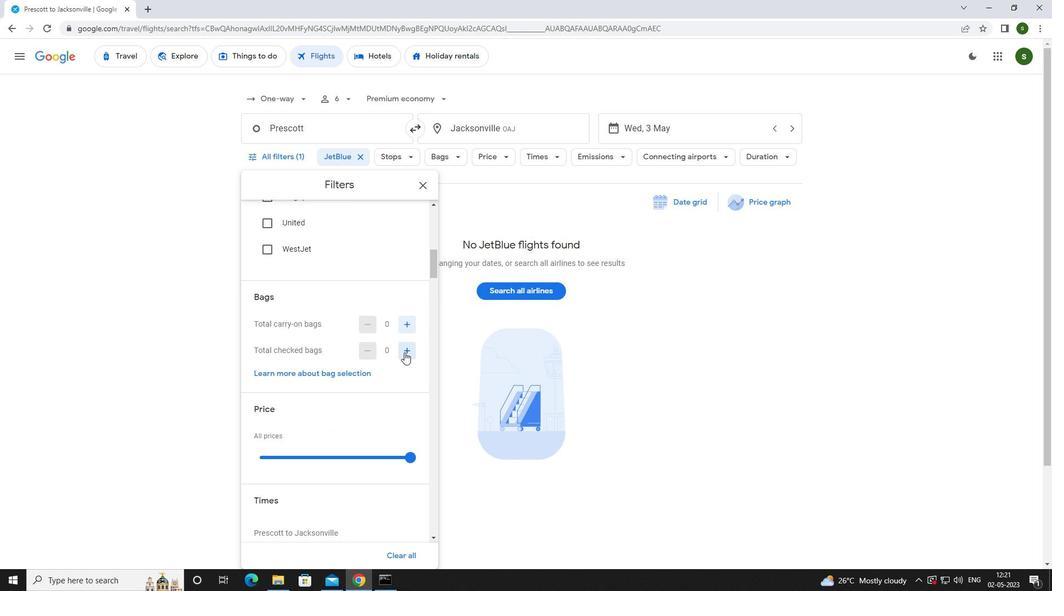 
Action: Mouse scrolled (404, 352) with delta (0, 0)
Screenshot: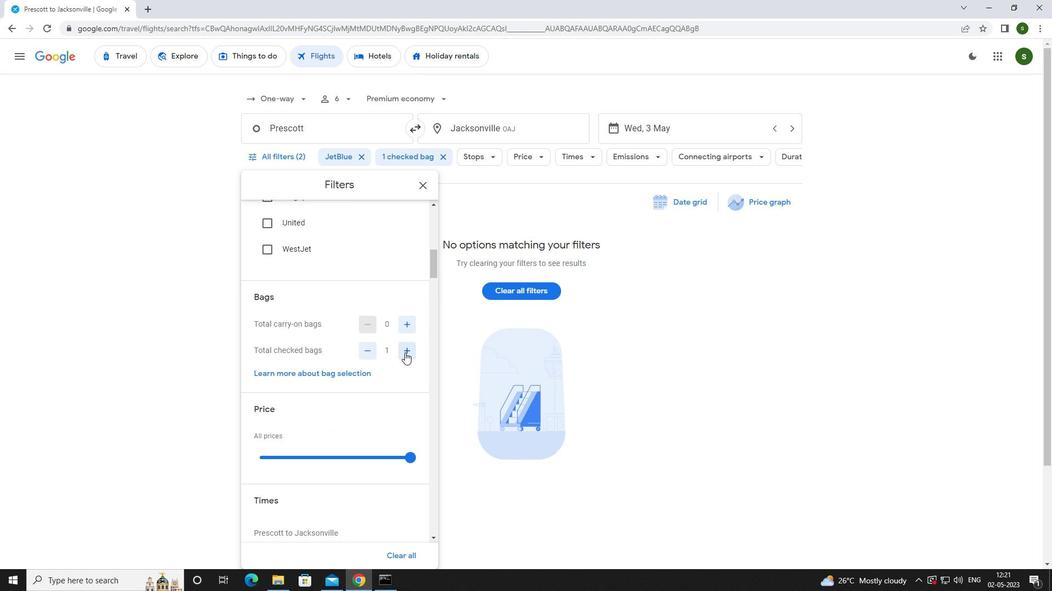 
Action: Mouse scrolled (404, 352) with delta (0, 0)
Screenshot: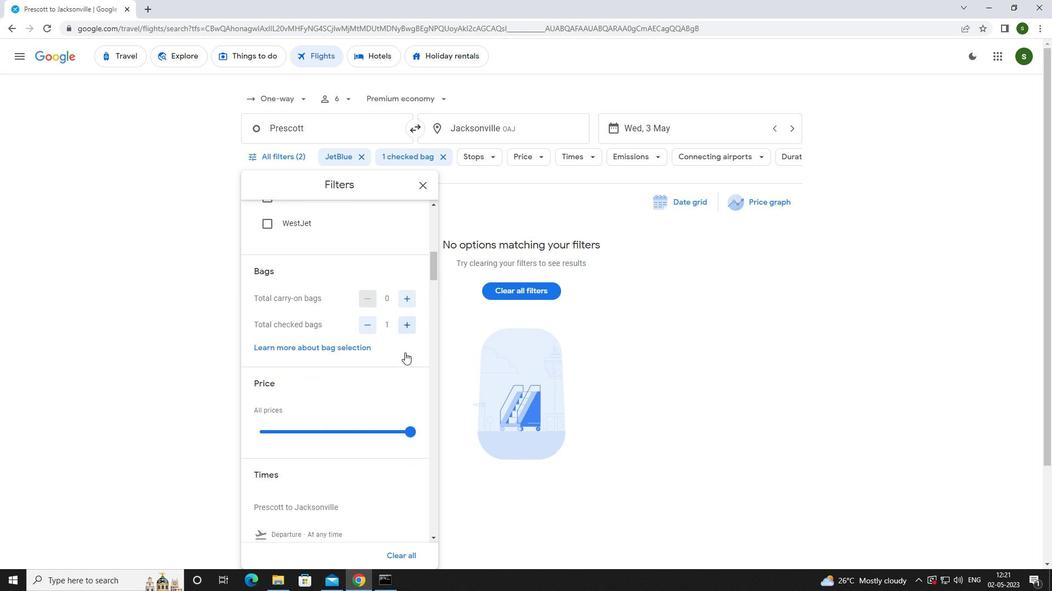 
Action: Mouse moved to (409, 351)
Screenshot: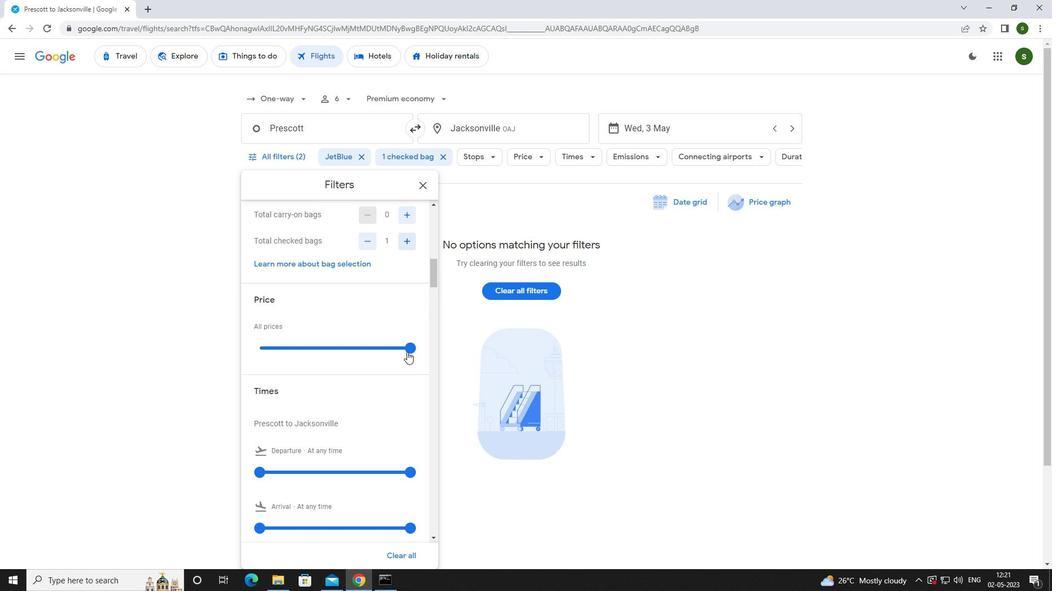 
Action: Mouse pressed left at (409, 351)
Screenshot: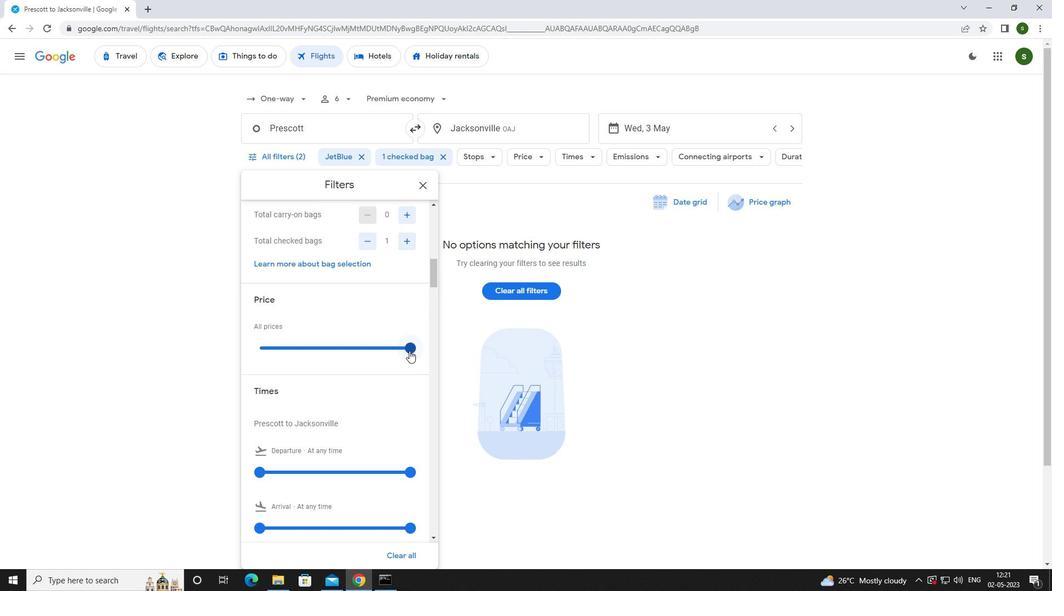 
Action: Mouse scrolled (409, 350) with delta (0, 0)
Screenshot: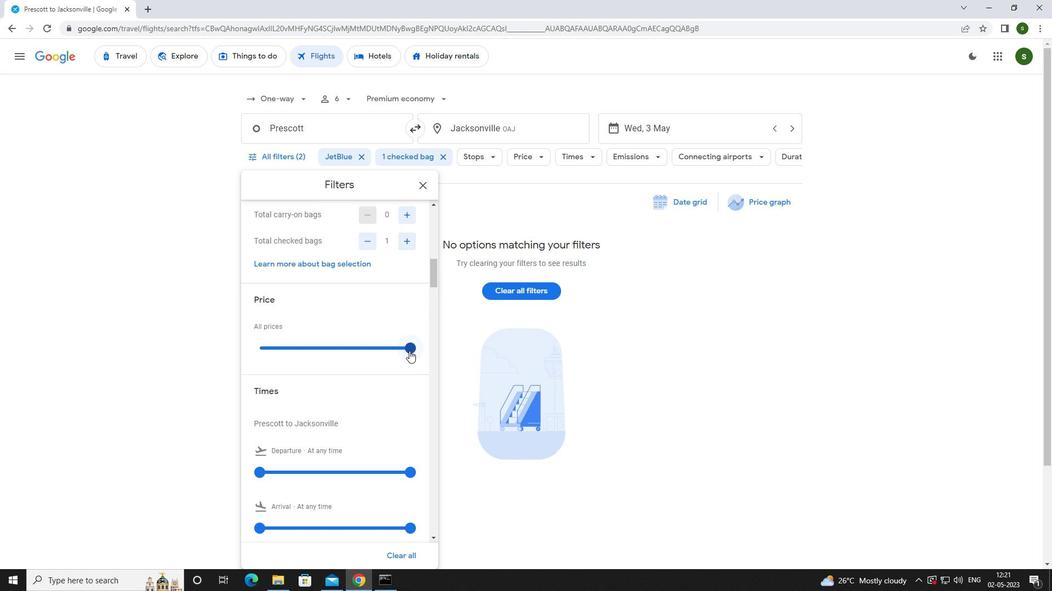 
Action: Mouse moved to (258, 418)
Screenshot: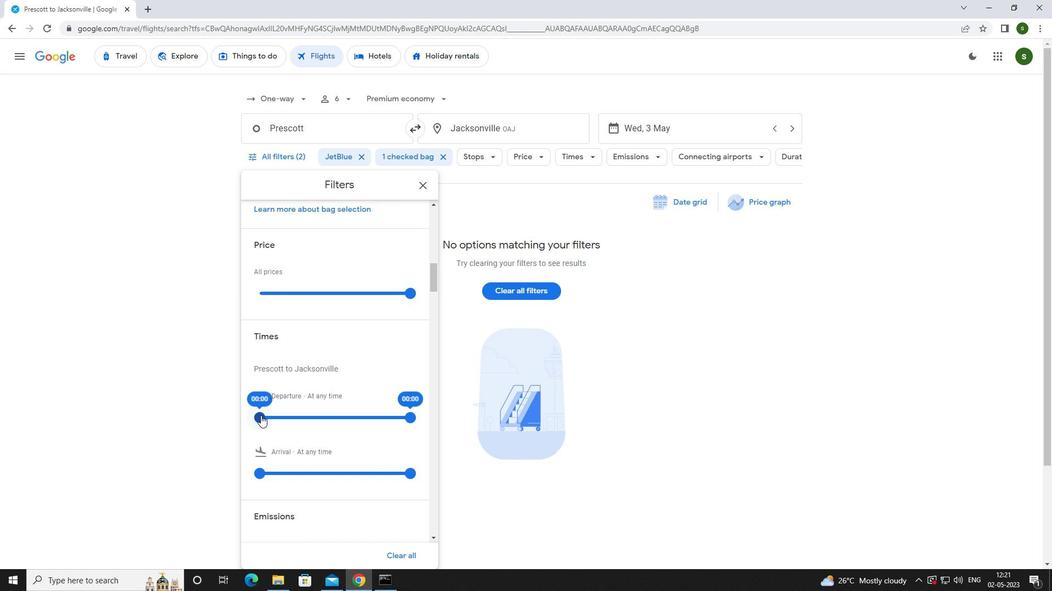 
Action: Mouse pressed left at (258, 418)
Screenshot: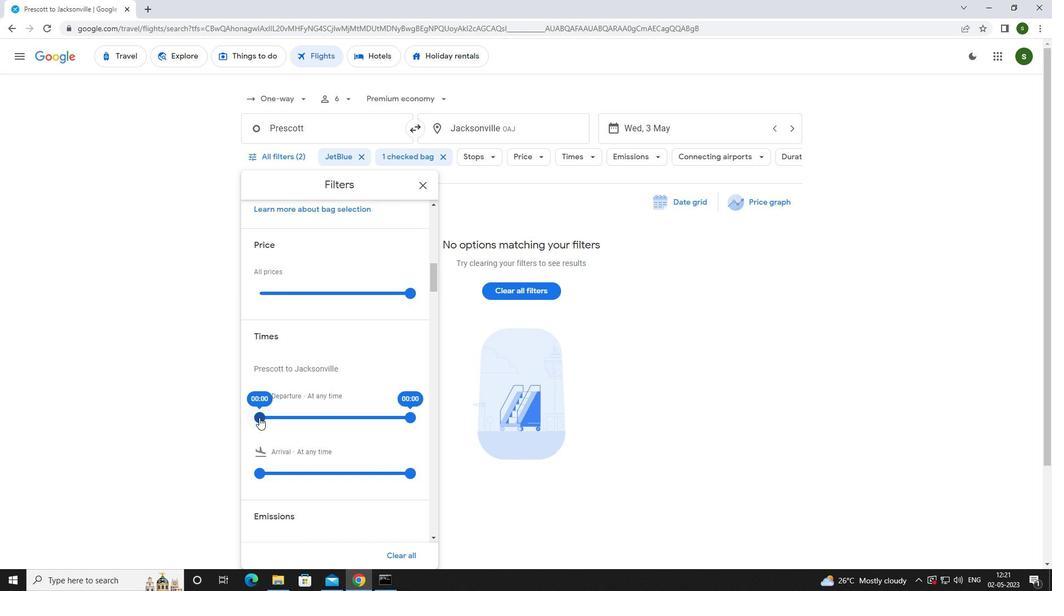 
Action: Mouse moved to (615, 385)
Screenshot: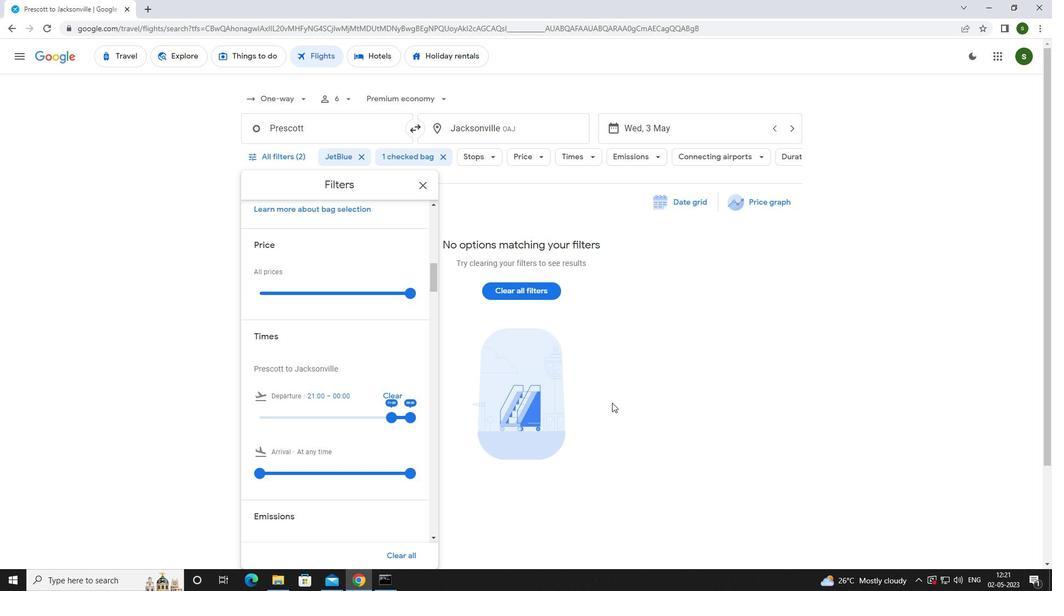 
Action: Mouse pressed left at (615, 385)
Screenshot: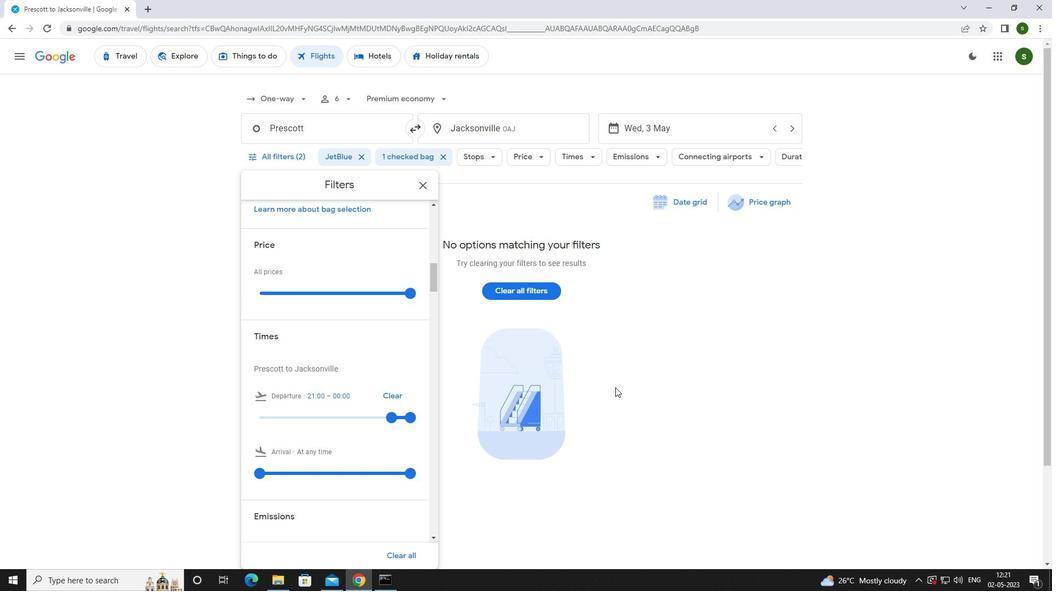 
